 Task: Send an email with the signature Dominique Adams with the subject Thank you for a sick leave and the message Can you please provide me with the contact details of the IT support team? from softage.10@softage.net to softage.2@softage.net and move the email from Sent Items to the folder Sales projections
Action: Mouse moved to (90, 88)
Screenshot: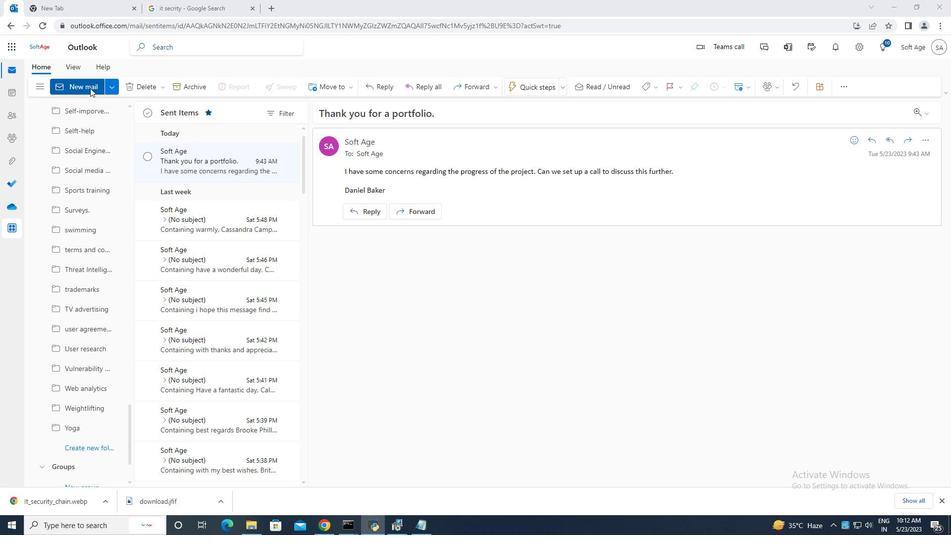 
Action: Mouse pressed left at (90, 88)
Screenshot: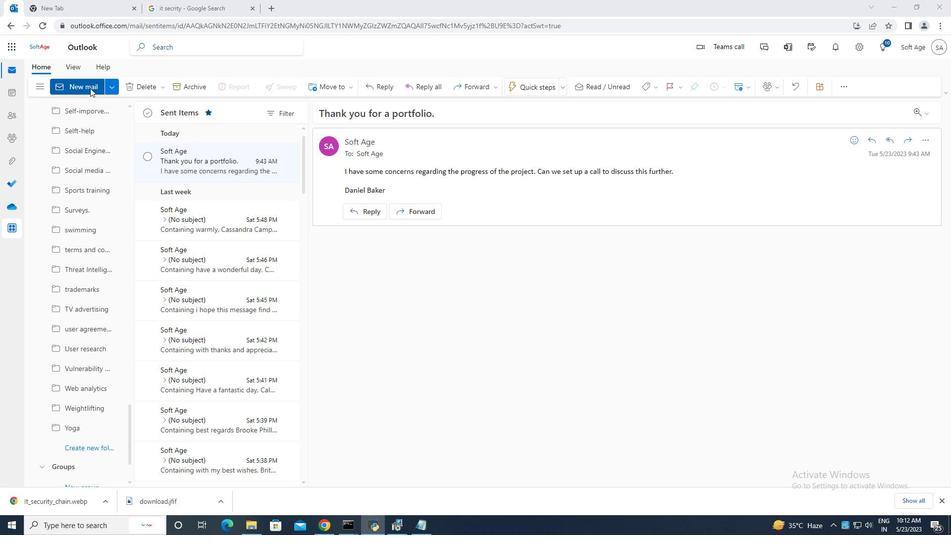 
Action: Mouse moved to (639, 84)
Screenshot: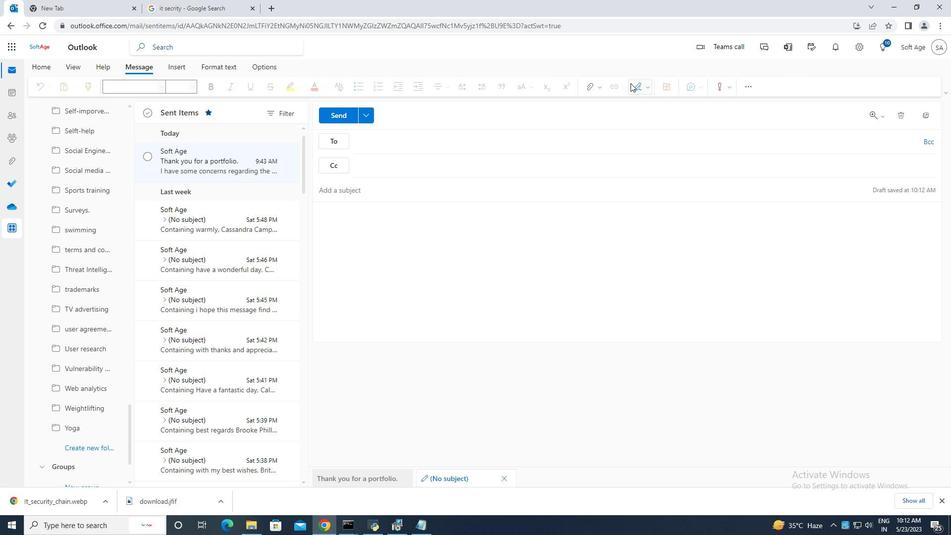
Action: Mouse pressed left at (639, 84)
Screenshot: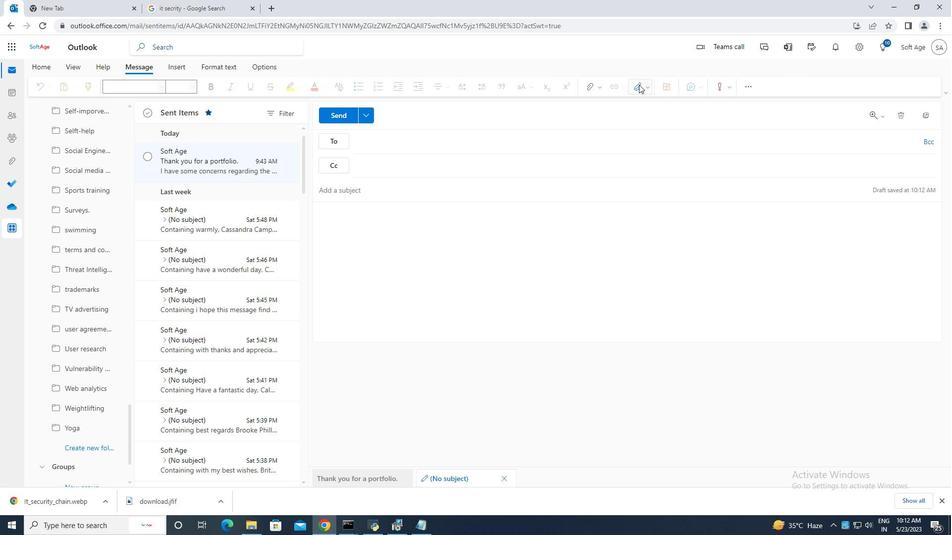 
Action: Mouse moved to (628, 124)
Screenshot: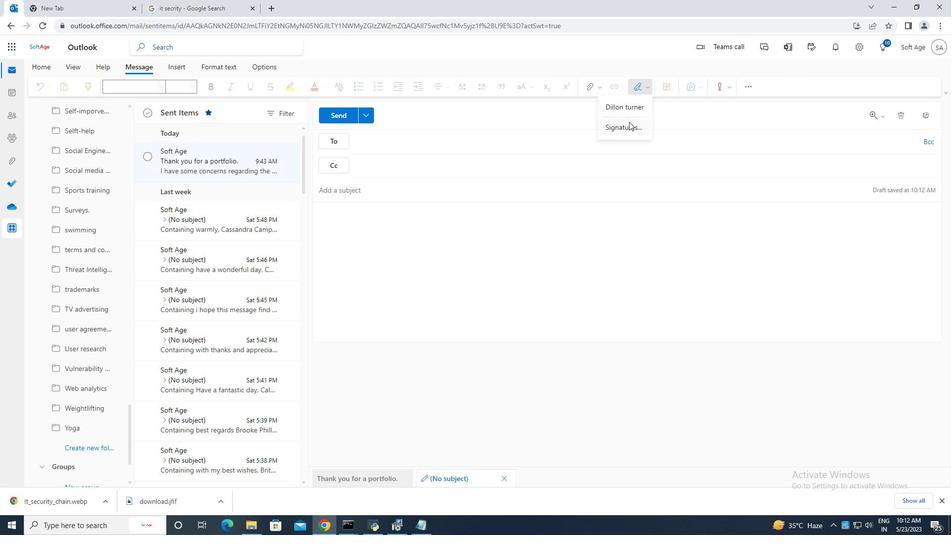 
Action: Mouse pressed left at (628, 124)
Screenshot: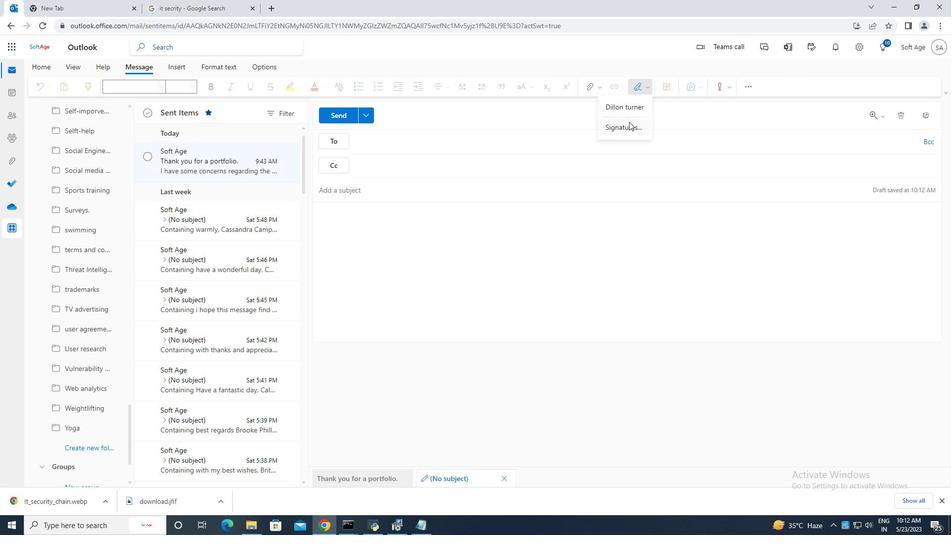 
Action: Mouse moved to (681, 166)
Screenshot: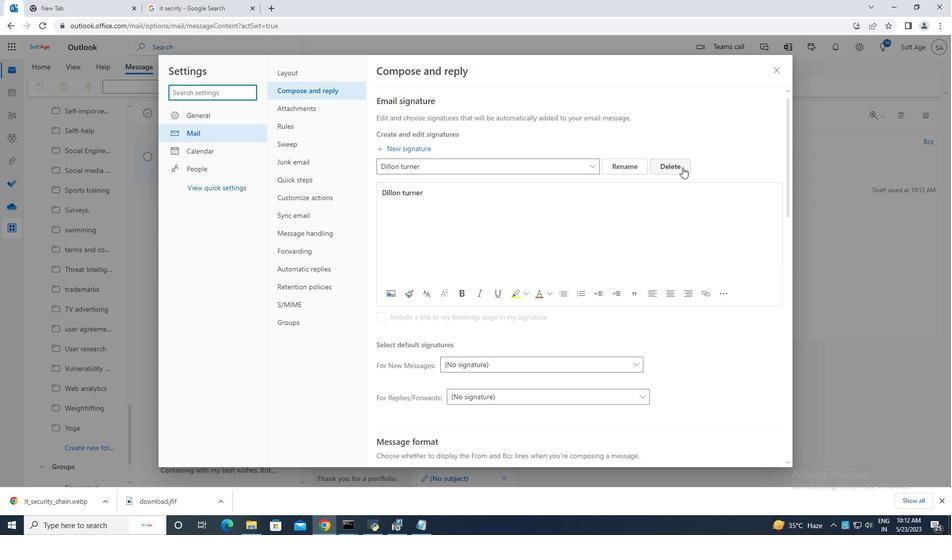
Action: Mouse pressed left at (681, 166)
Screenshot: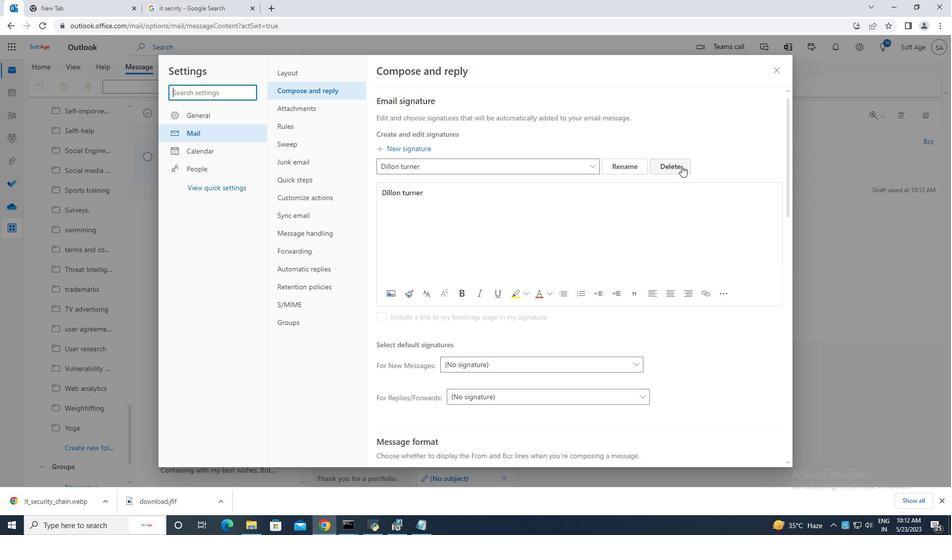 
Action: Mouse moved to (429, 164)
Screenshot: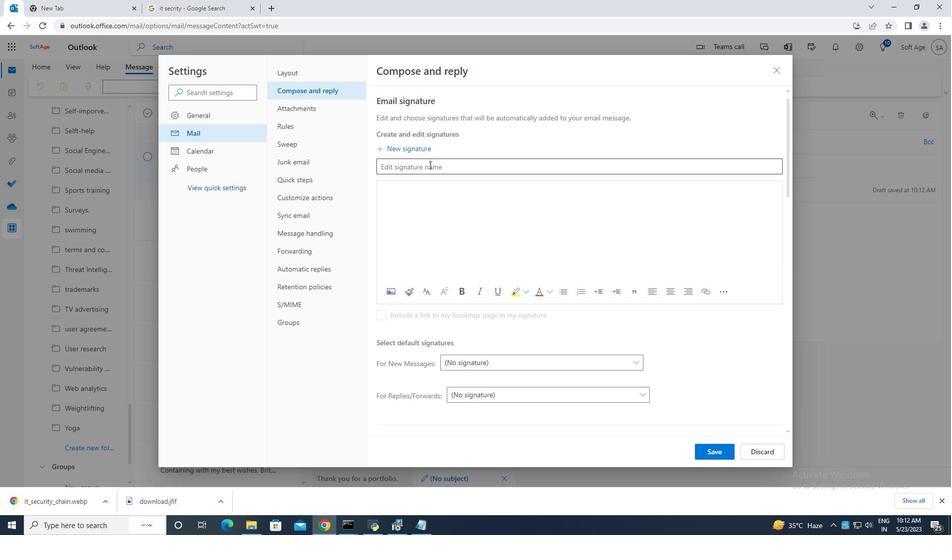 
Action: Mouse pressed left at (429, 164)
Screenshot: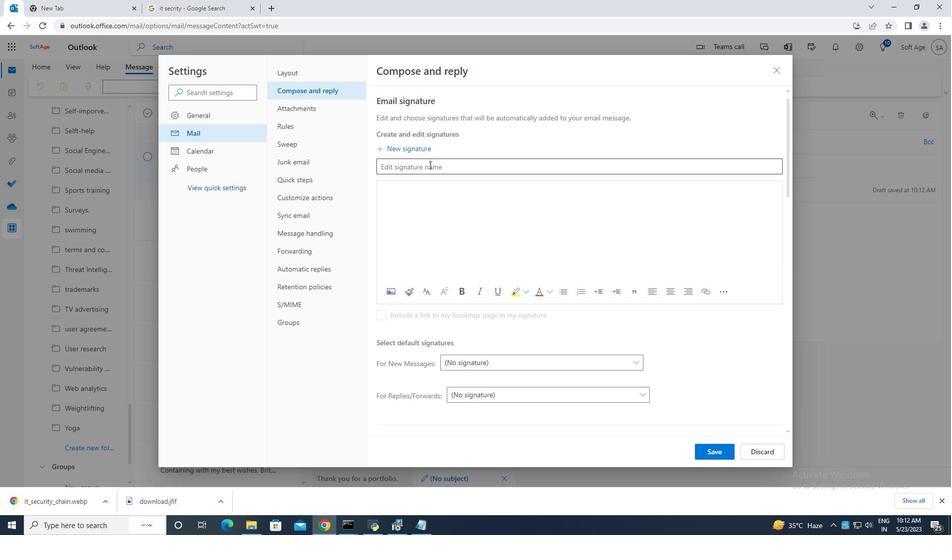 
Action: Key pressed <Key.caps_lock>D<Key.caps_lock>ominique<Key.space><Key.caps_lock>A<Key.caps_lock>dams
Screenshot: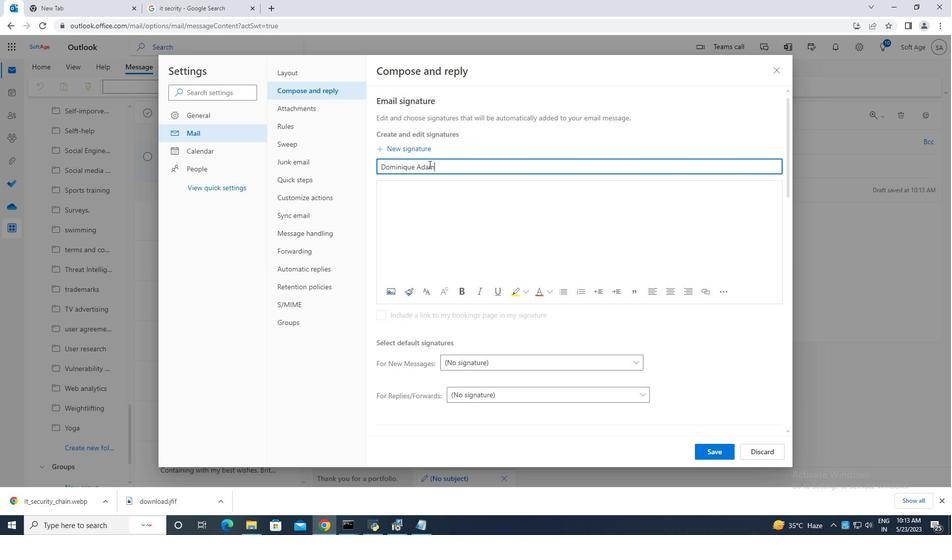 
Action: Mouse moved to (407, 183)
Screenshot: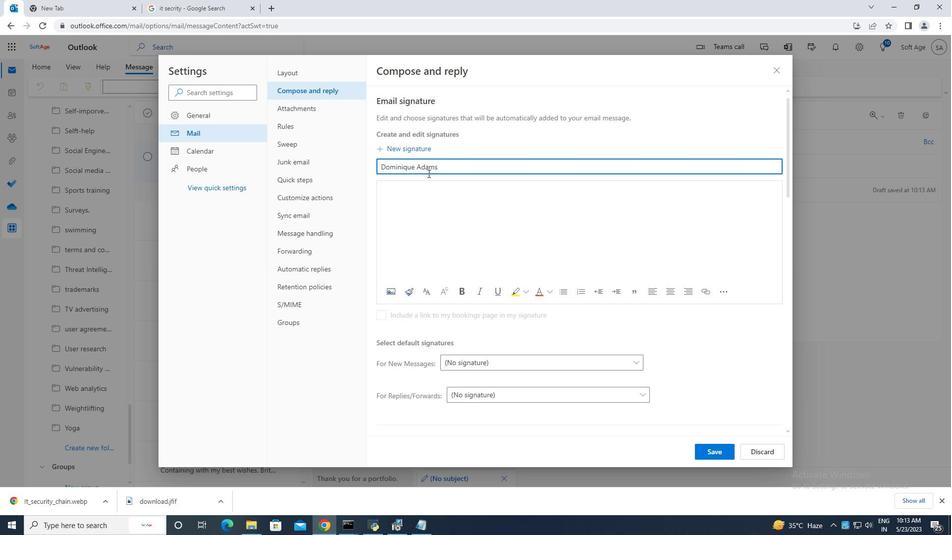 
Action: Mouse pressed left at (407, 183)
Screenshot: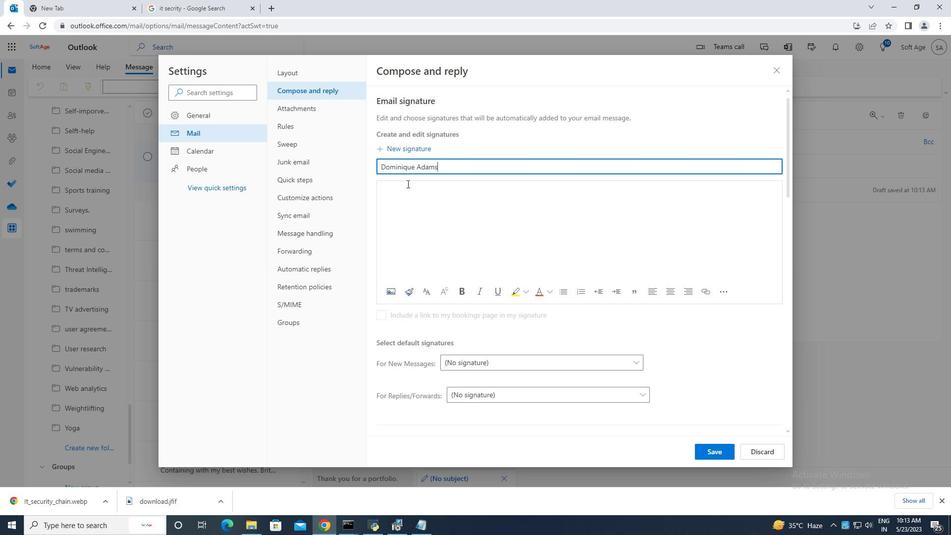 
Action: Mouse moved to (406, 183)
Screenshot: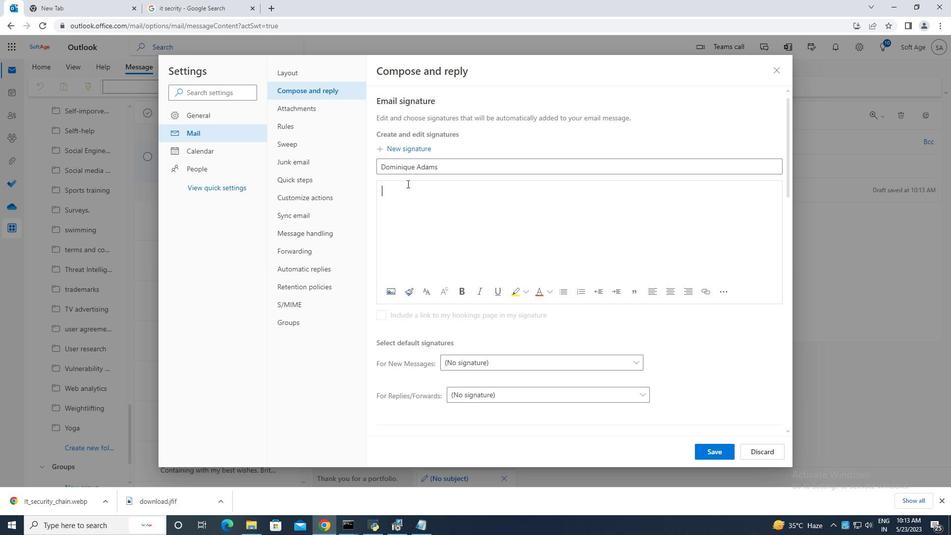 
Action: Key pressed <Key.caps_lock>D<Key.caps_lock>ominique<Key.space><Key.caps_lock>A<Key.caps_lock>dams
Screenshot: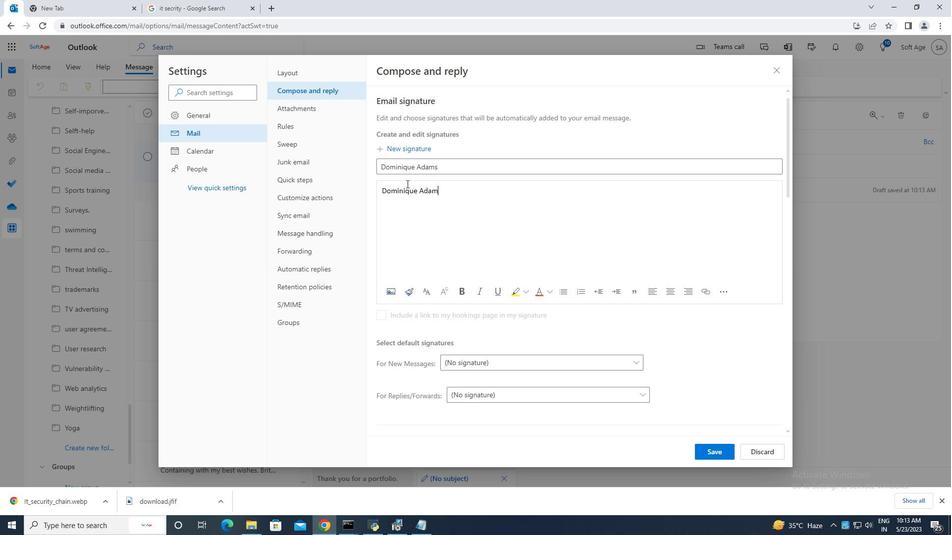 
Action: Mouse moved to (724, 452)
Screenshot: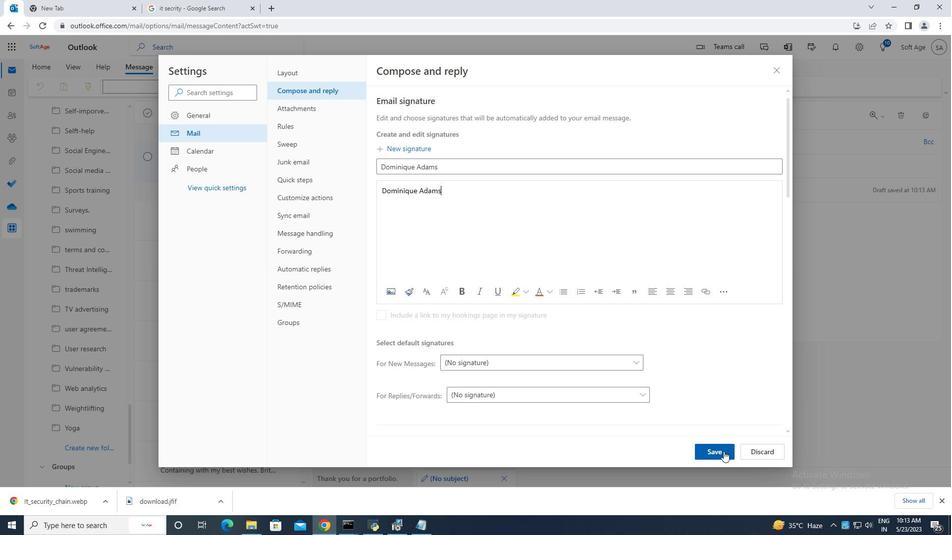
Action: Mouse pressed left at (724, 452)
Screenshot: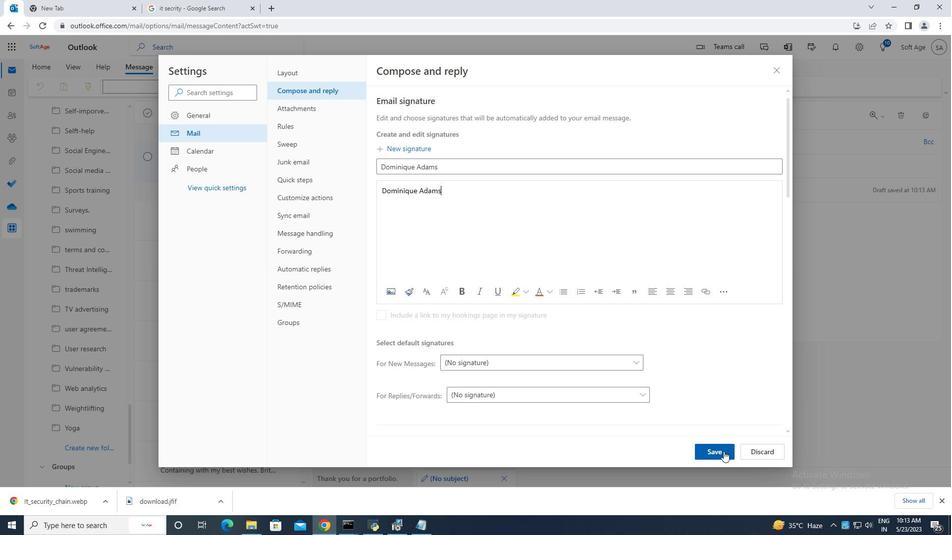 
Action: Mouse moved to (776, 70)
Screenshot: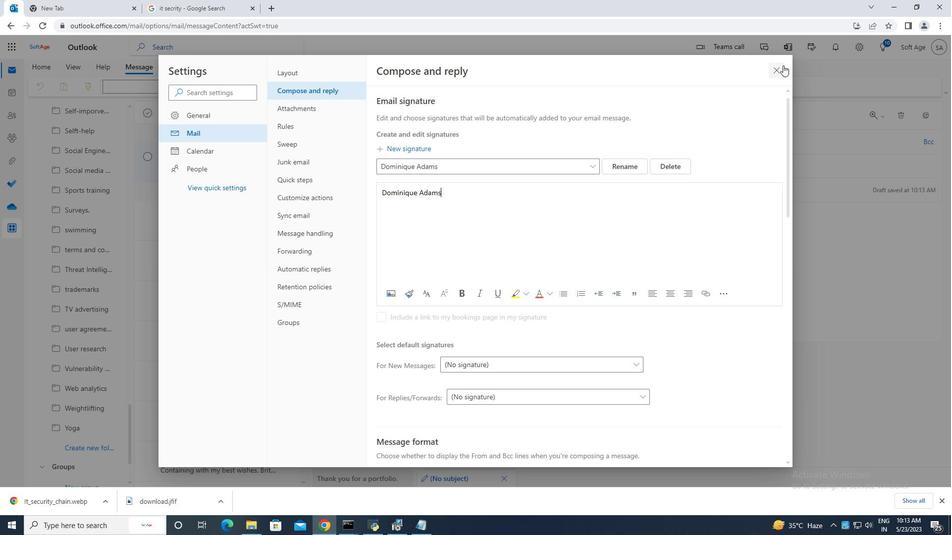 
Action: Mouse pressed left at (776, 70)
Screenshot: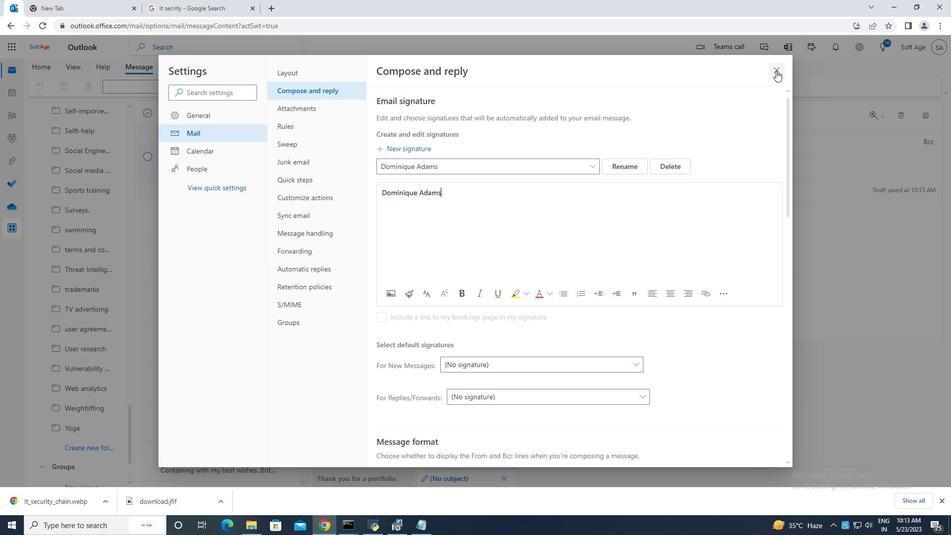 
Action: Mouse moved to (637, 89)
Screenshot: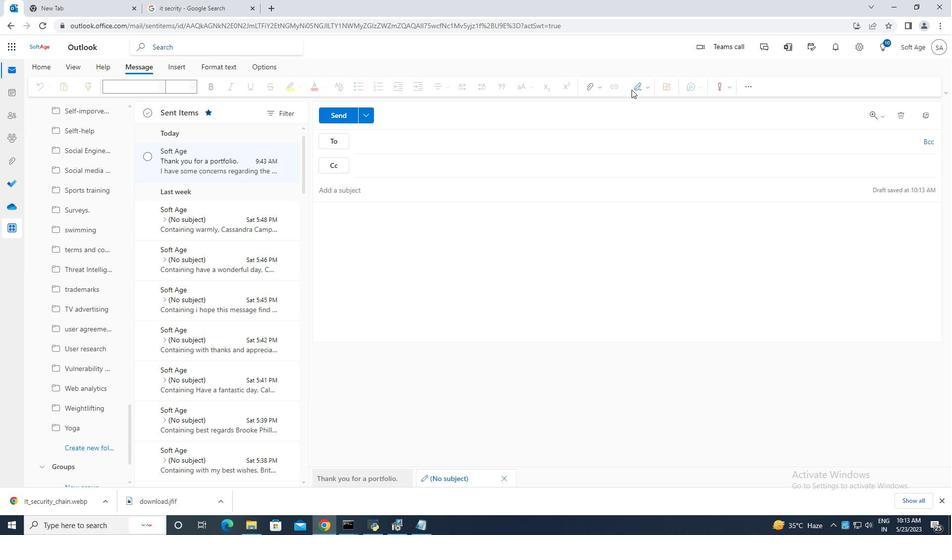 
Action: Mouse pressed left at (637, 89)
Screenshot: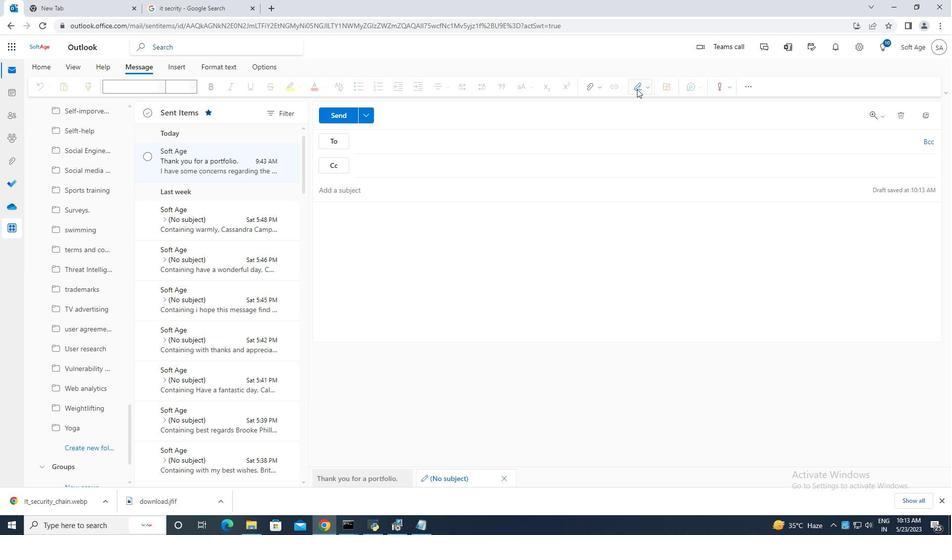 
Action: Mouse moved to (610, 105)
Screenshot: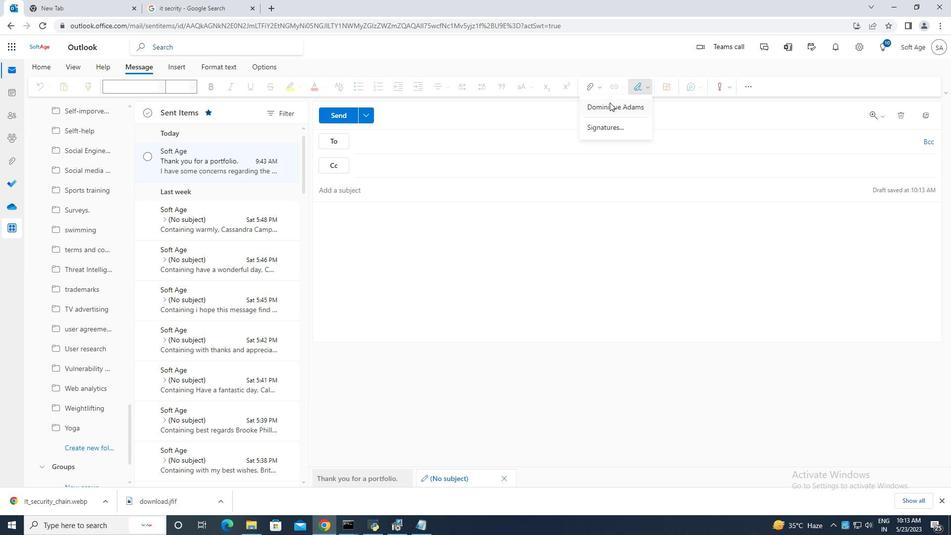 
Action: Mouse pressed left at (610, 105)
Screenshot: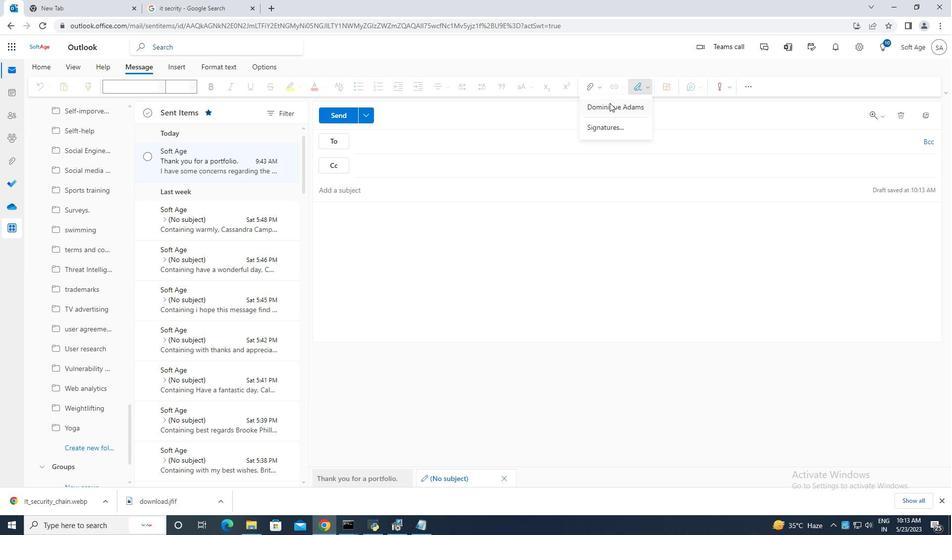 
Action: Mouse moved to (333, 205)
Screenshot: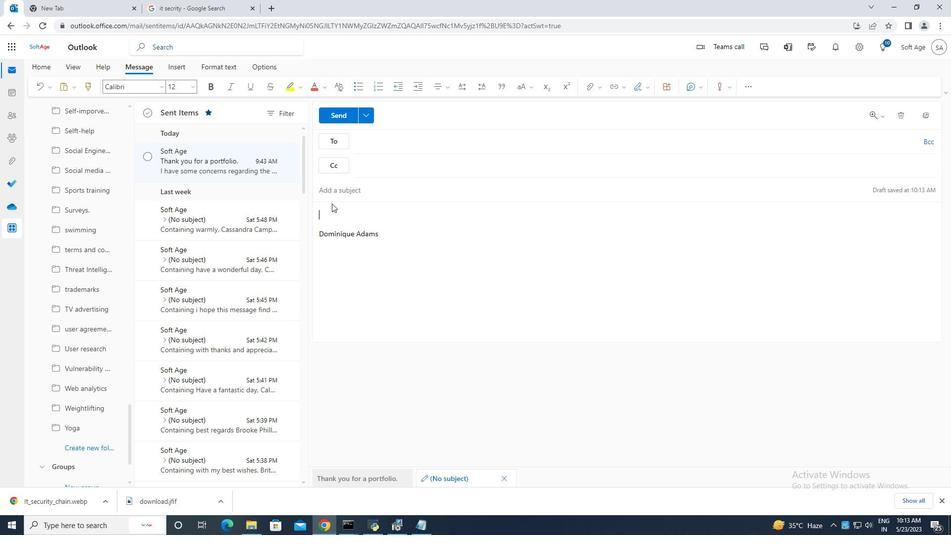 
Action: Key pressed <Key.caps_lock>T<Key.caps_lock>hank<Key.space>you<Key.space>for<Key.space>a<Key.space>sick<Key.space>leave<Key.space><Key.backspace>.
Screenshot: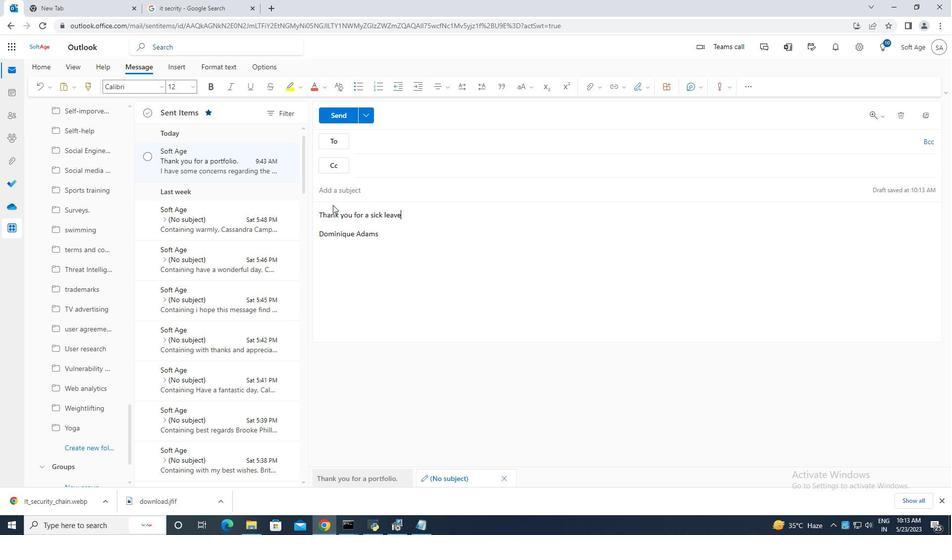
Action: Mouse moved to (406, 215)
Screenshot: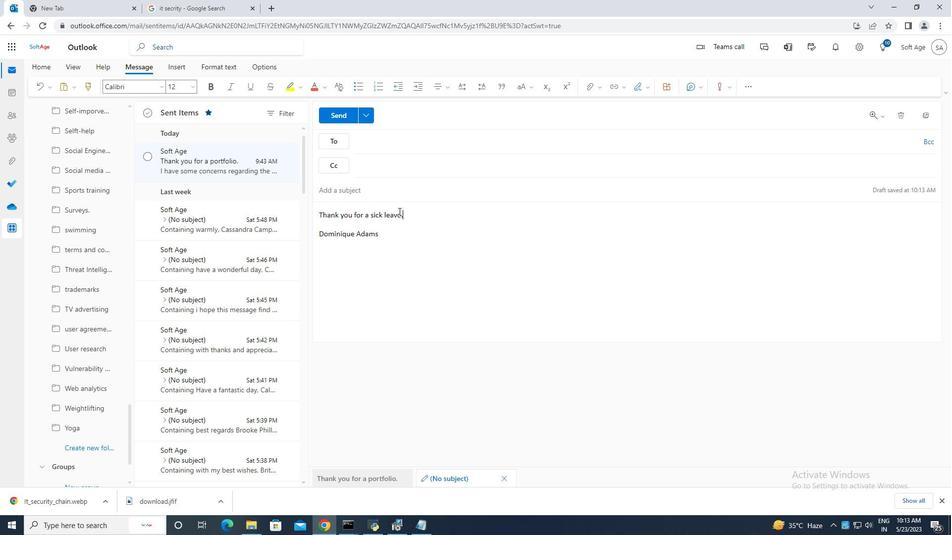 
Action: Key pressed <Key.backspace><Key.backspace><Key.backspace><Key.backspace><Key.backspace><Key.backspace><Key.backspace><Key.backspace><Key.backspace><Key.backspace><Key.backspace><Key.backspace><Key.backspace><Key.backspace><Key.backspace><Key.backspace><Key.backspace><Key.backspace>
Screenshot: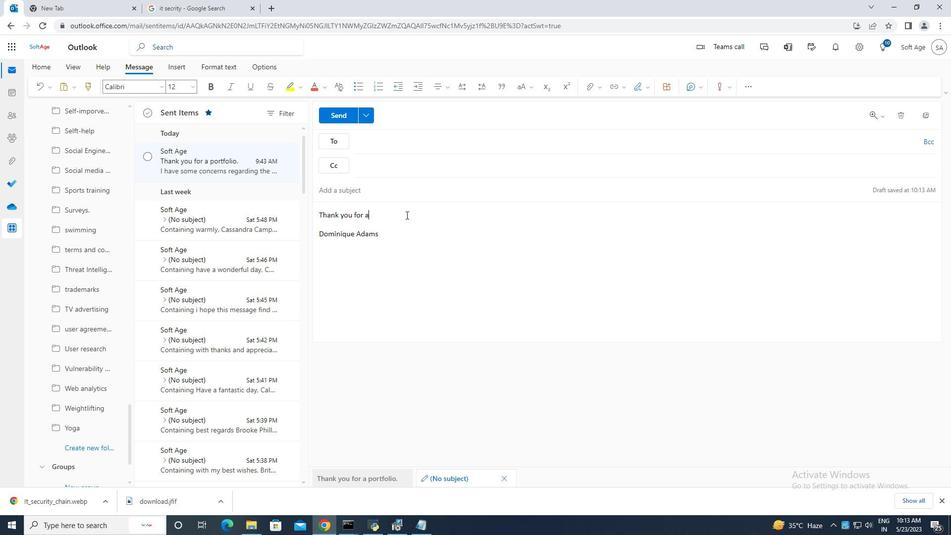 
Action: Mouse moved to (404, 215)
Screenshot: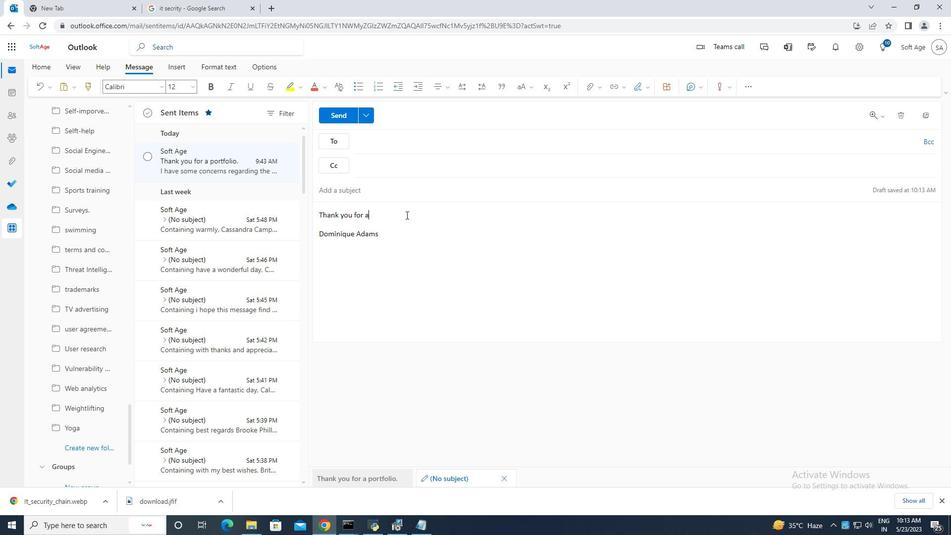 
Action: Key pressed <Key.backspace>
Screenshot: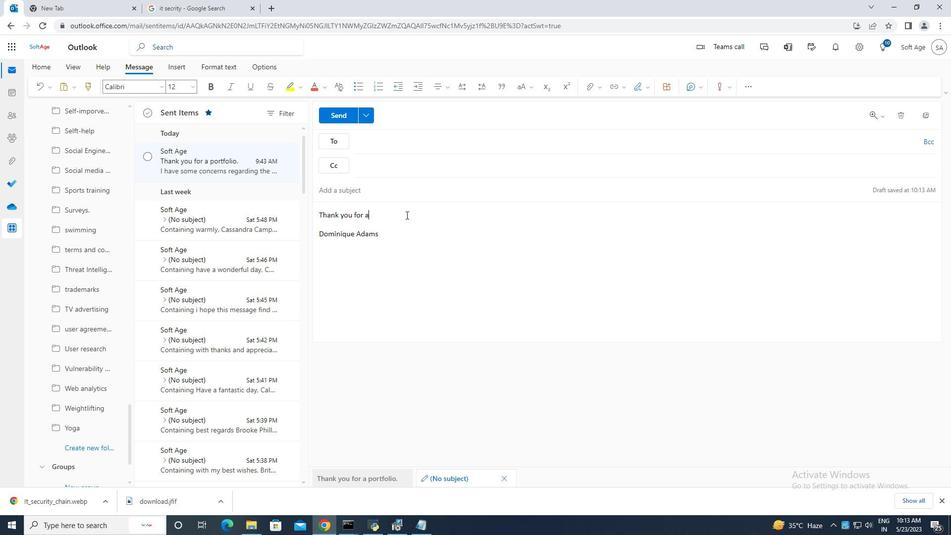 
Action: Mouse moved to (404, 215)
Screenshot: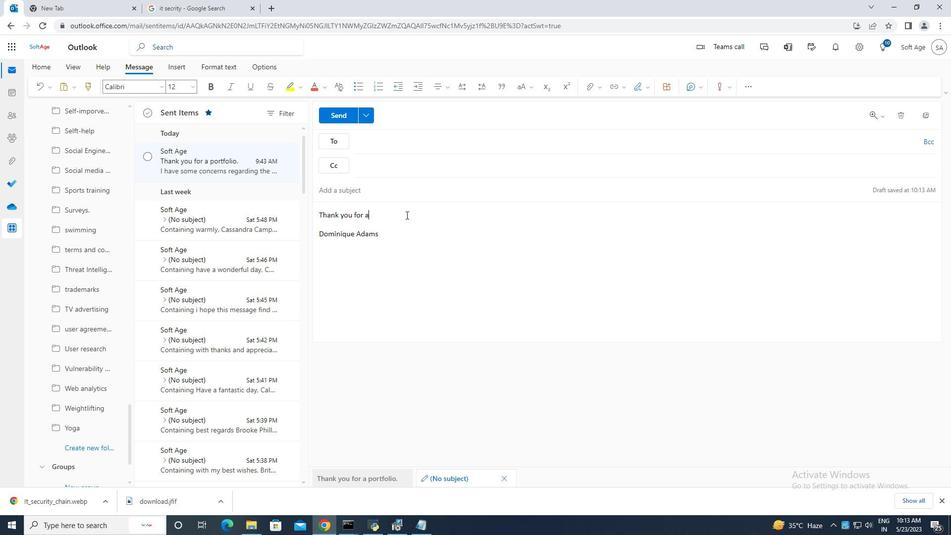 
Action: Key pressed <Key.backspace><Key.backspace><Key.backspace><Key.backspace><Key.backspace><Key.backspace><Key.backspace><Key.backspace><Key.backspace><Key.backspace><Key.backspace><Key.backspace><Key.backspace>
Screenshot: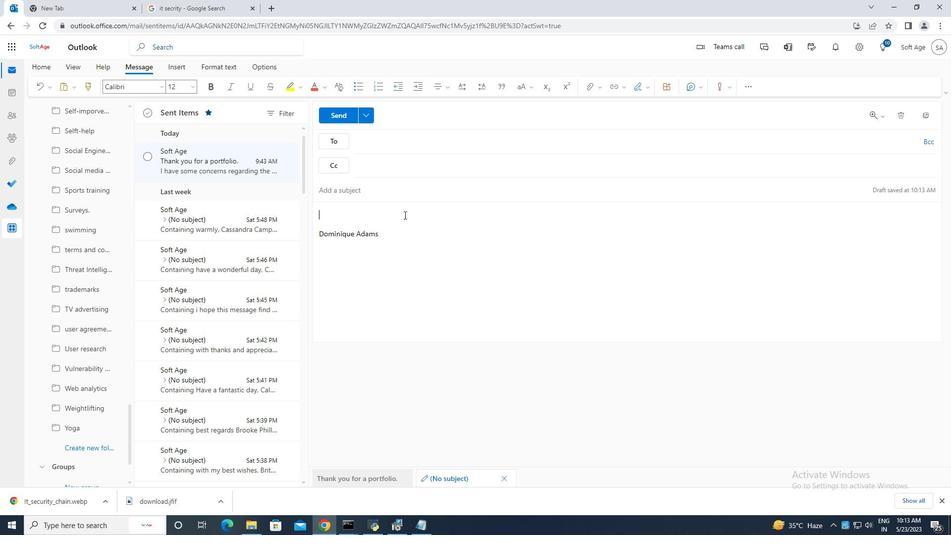 
Action: Mouse moved to (348, 189)
Screenshot: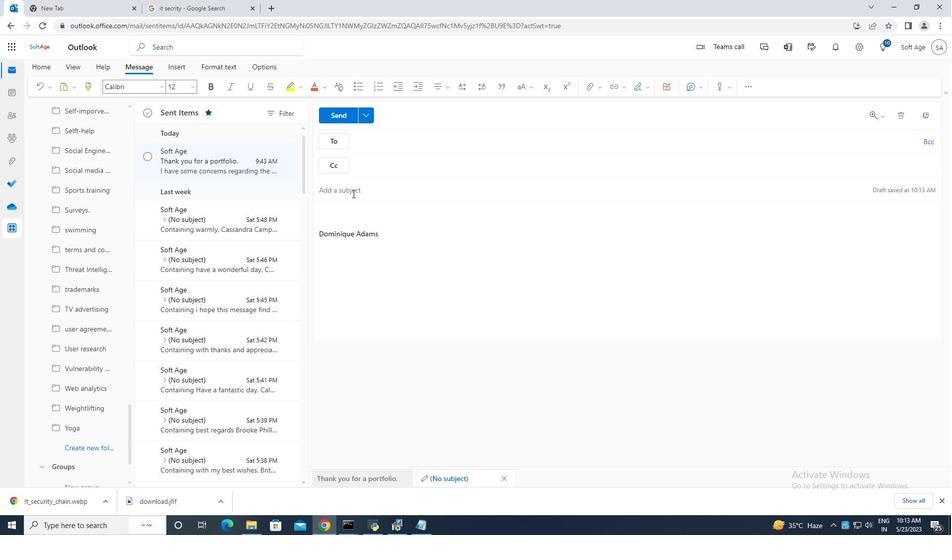 
Action: Mouse pressed left at (348, 189)
Screenshot: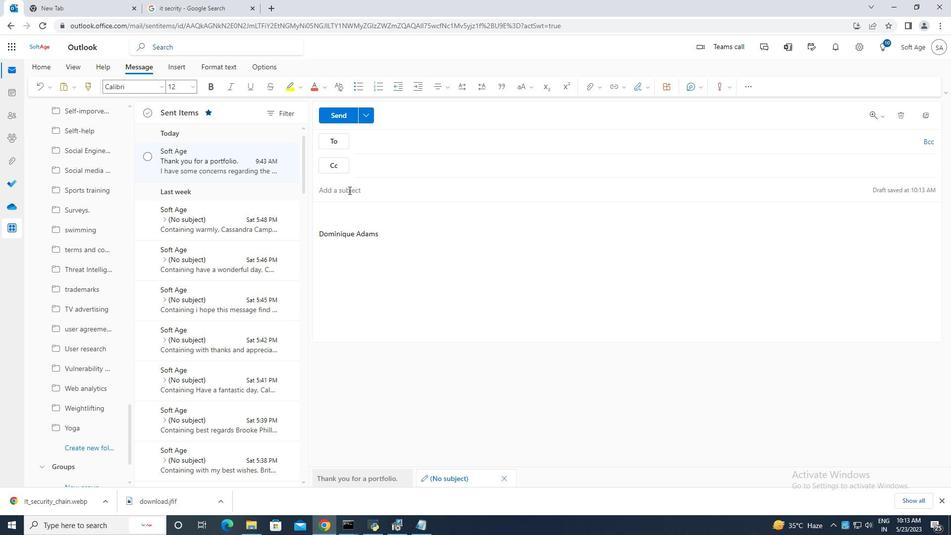 
Action: Mouse moved to (348, 190)
Screenshot: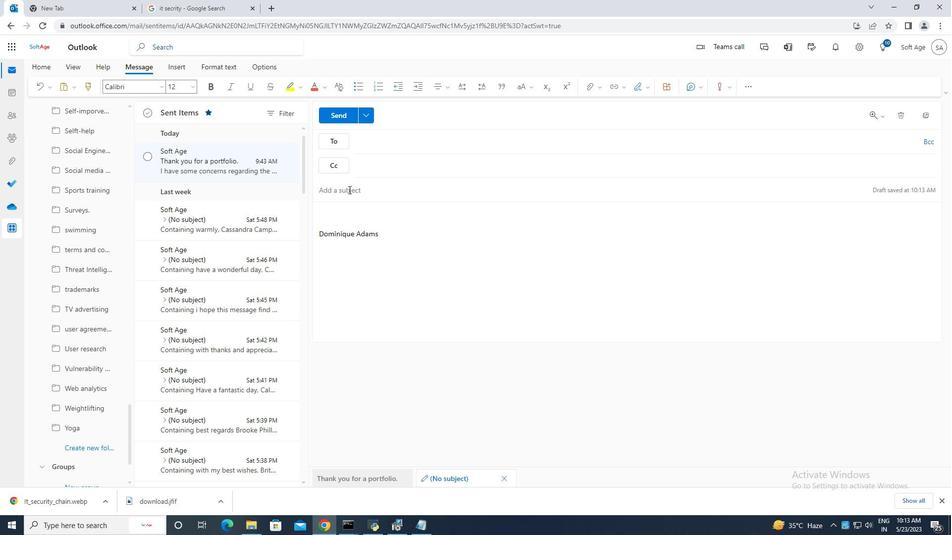 
Action: Key pressed <Key.caps_lock>T<Key.caps_lock>hank<Key.space>you<Key.space>
Screenshot: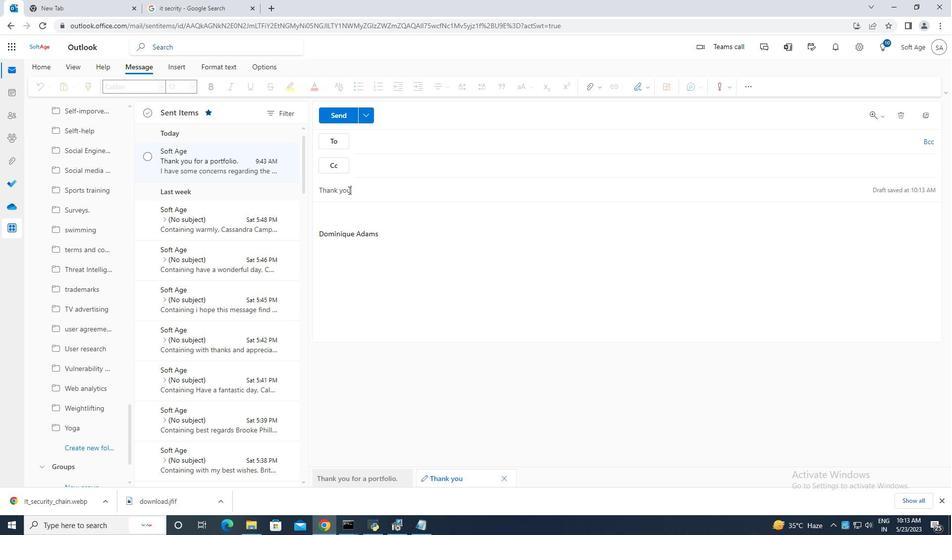 
Action: Mouse moved to (952, 0)
Screenshot: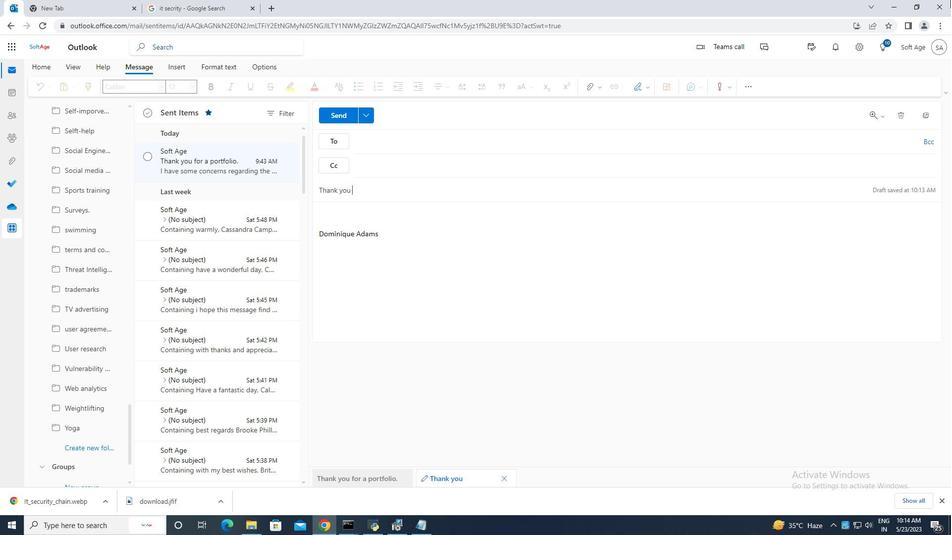 
Action: Key pressed for<Key.space>a<Key.space>sick<Key.space>leave<Key.space><Key.backspace>.
Screenshot: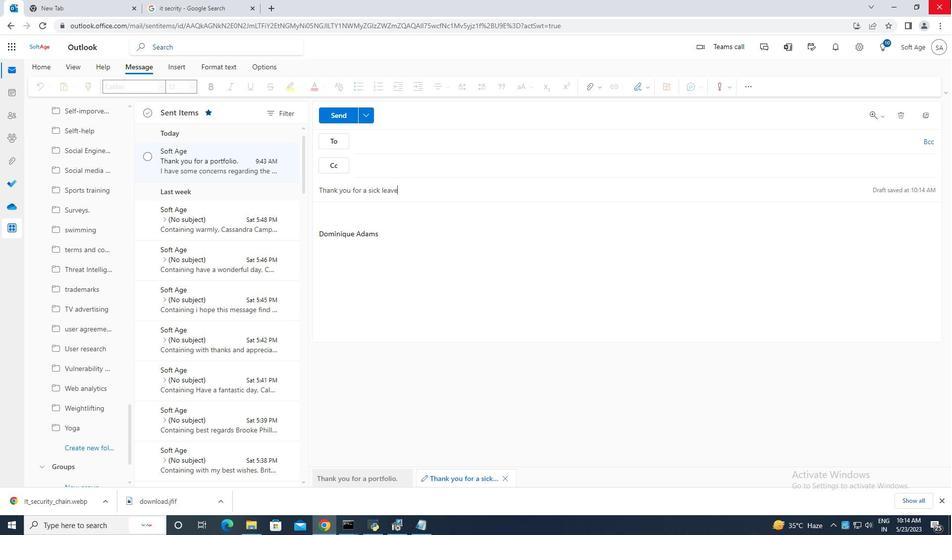 
Action: Mouse moved to (295, 220)
Screenshot: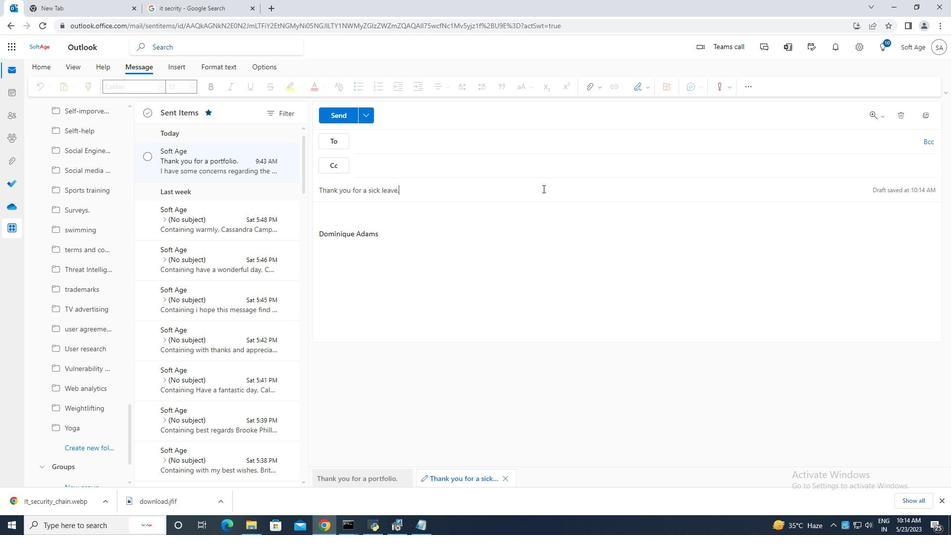
Action: Mouse scrolled (295, 220) with delta (0, 0)
Screenshot: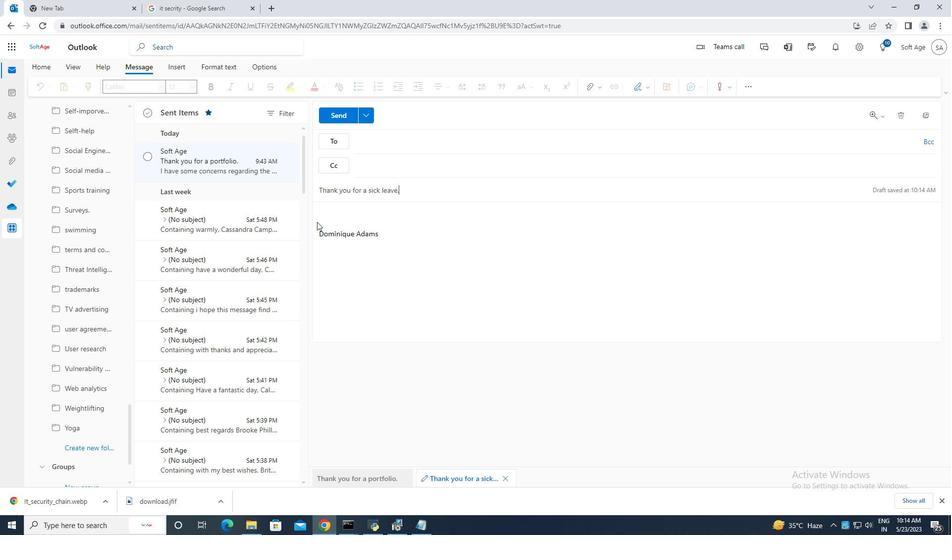 
Action: Mouse moved to (328, 211)
Screenshot: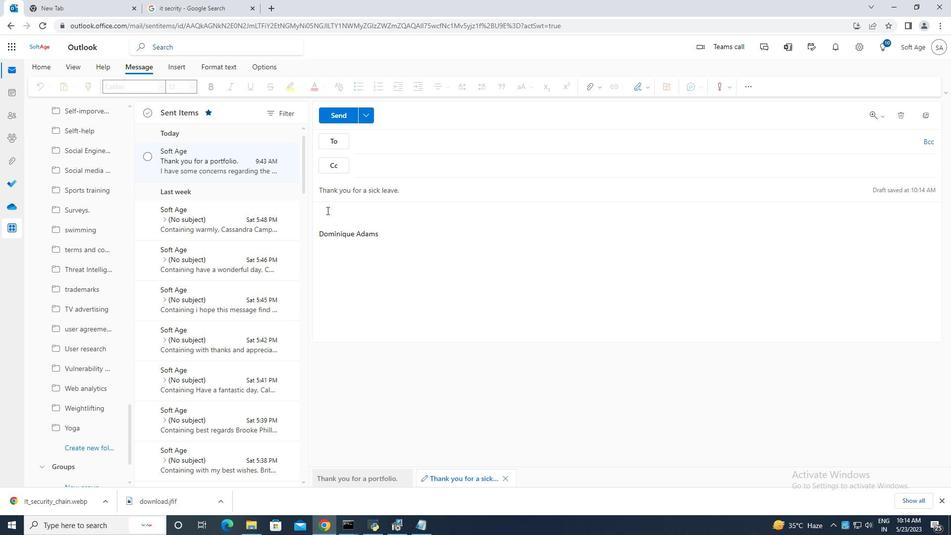 
Action: Mouse pressed left at (328, 211)
Screenshot: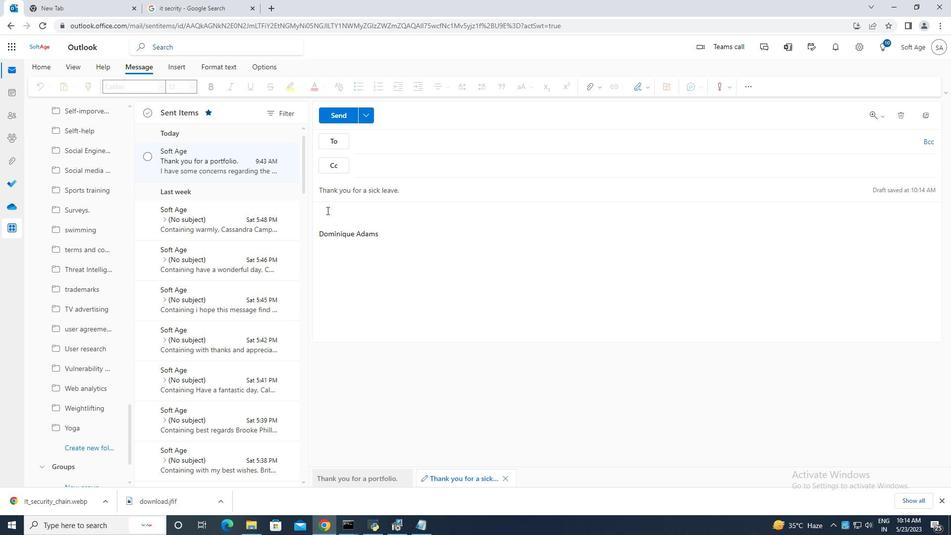 
Action: Key pressed <Key.caps_lock>C<Key.caps_lock>an<Key.space>you<Key.space>please<Key.space>provide<Key.space>me<Key.space>with<Key.space>the<Key.space>contact<Key.space>details<Key.space>of<Key.space>the<Key.space><Key.caps_lock>IT<Key.space><Key.caps_lock>suppoe<Key.backspace>rt<Key.space>team.
Screenshot: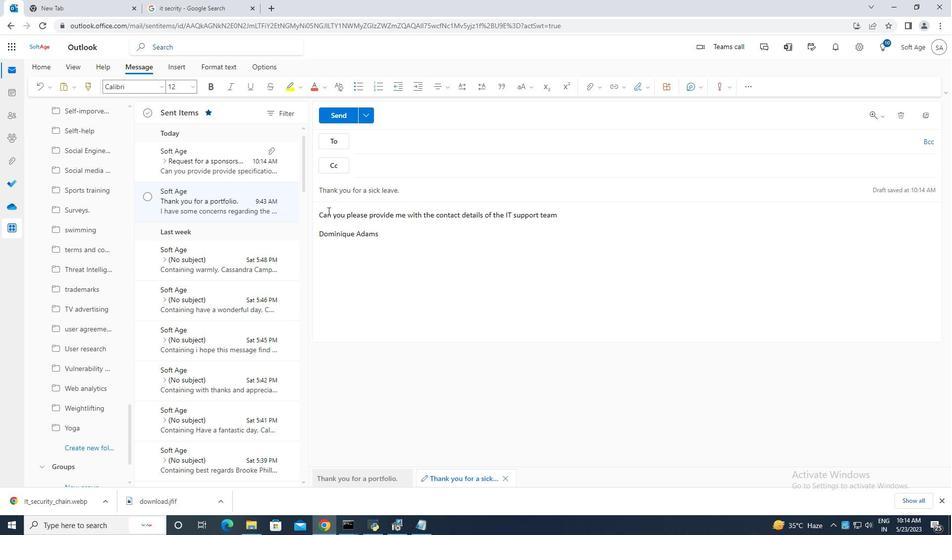 
Action: Mouse moved to (394, 275)
Screenshot: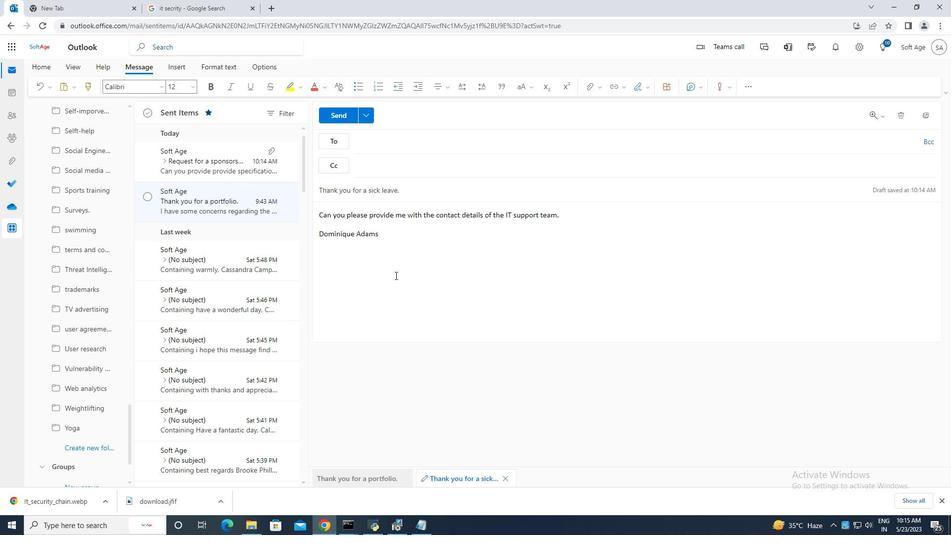 
Action: Mouse scrolled (394, 276) with delta (0, 0)
Screenshot: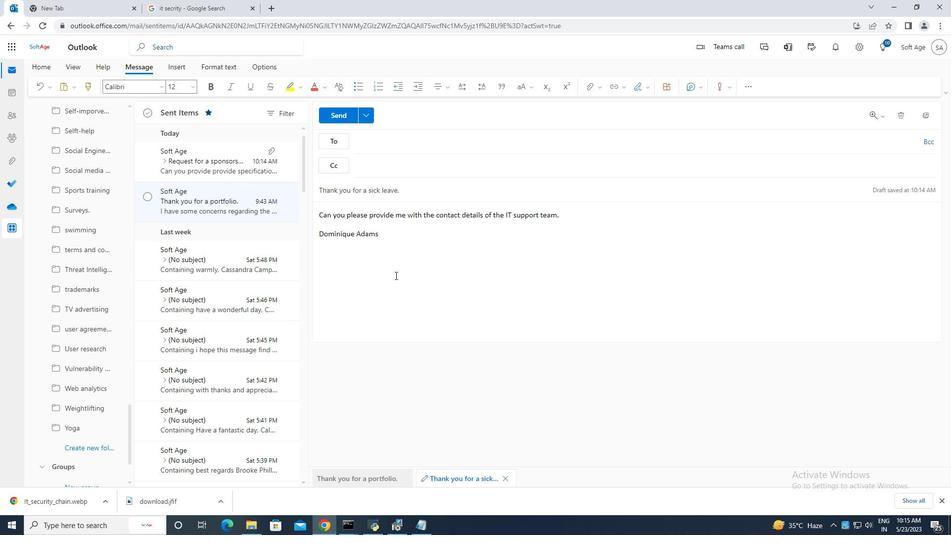 
Action: Mouse moved to (363, 145)
Screenshot: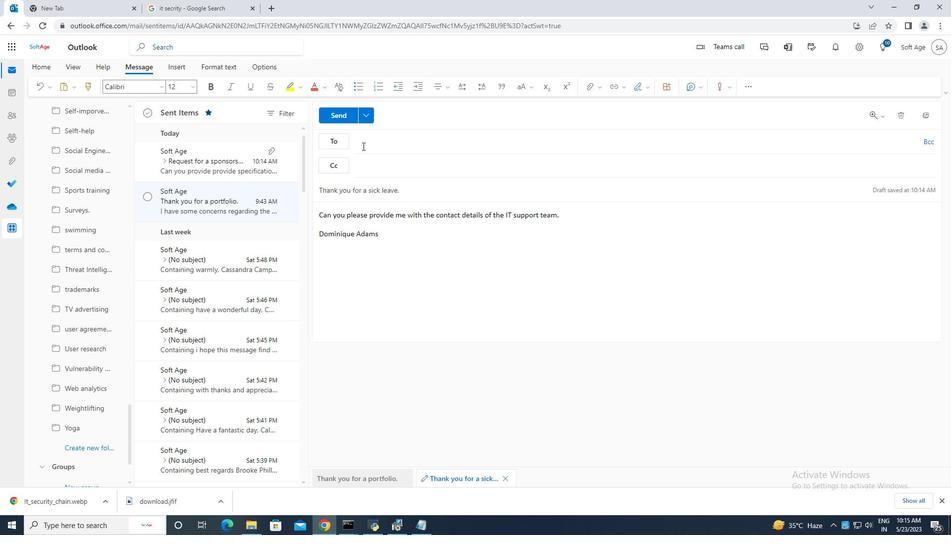 
Action: Mouse pressed left at (363, 145)
Screenshot: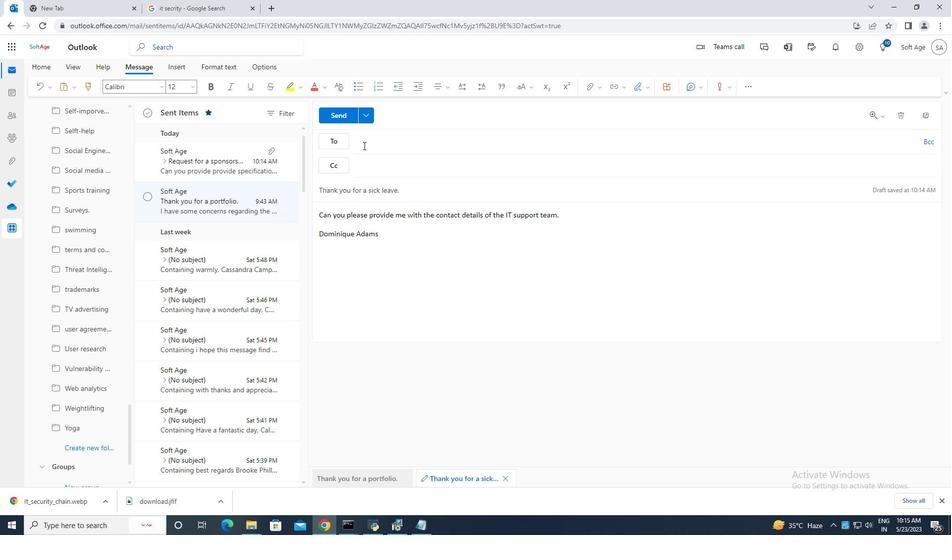 
Action: Key pressed softage.2<Key.shift>@
Screenshot: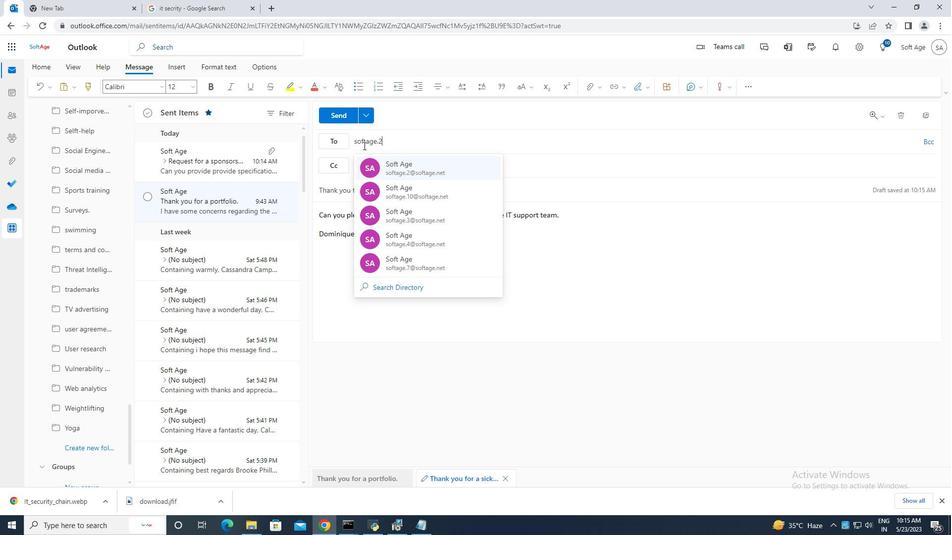 
Action: Mouse moved to (459, 166)
Screenshot: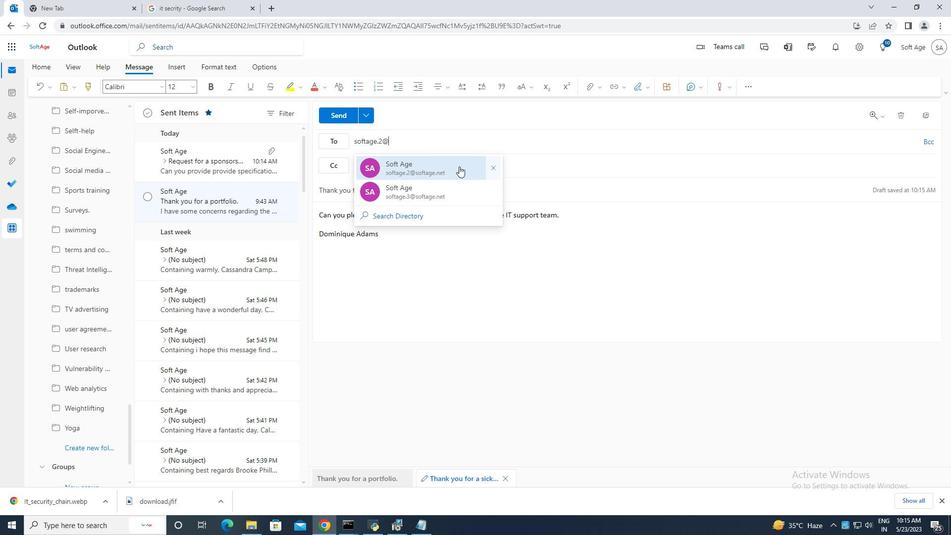 
Action: Mouse pressed left at (459, 166)
Screenshot: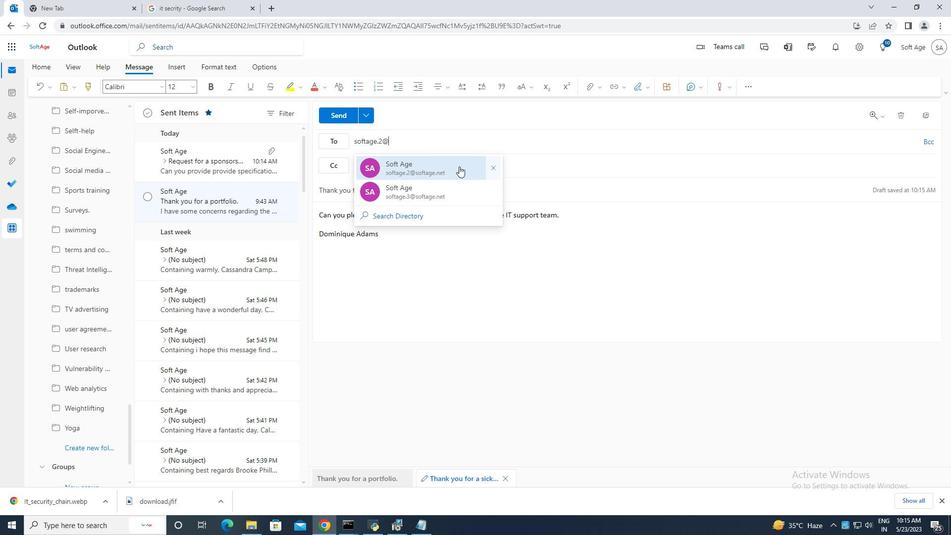 
Action: Mouse moved to (97, 446)
Screenshot: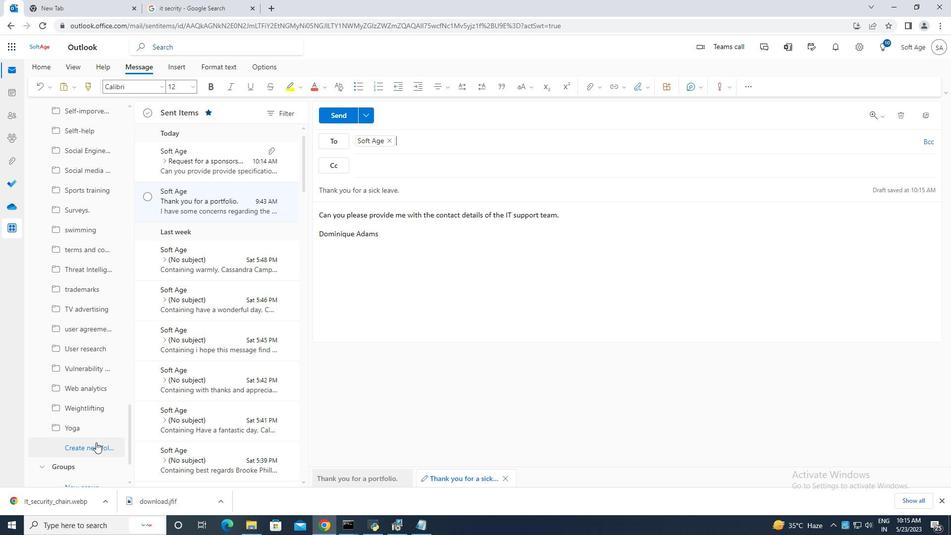 
Action: Mouse pressed left at (97, 446)
Screenshot: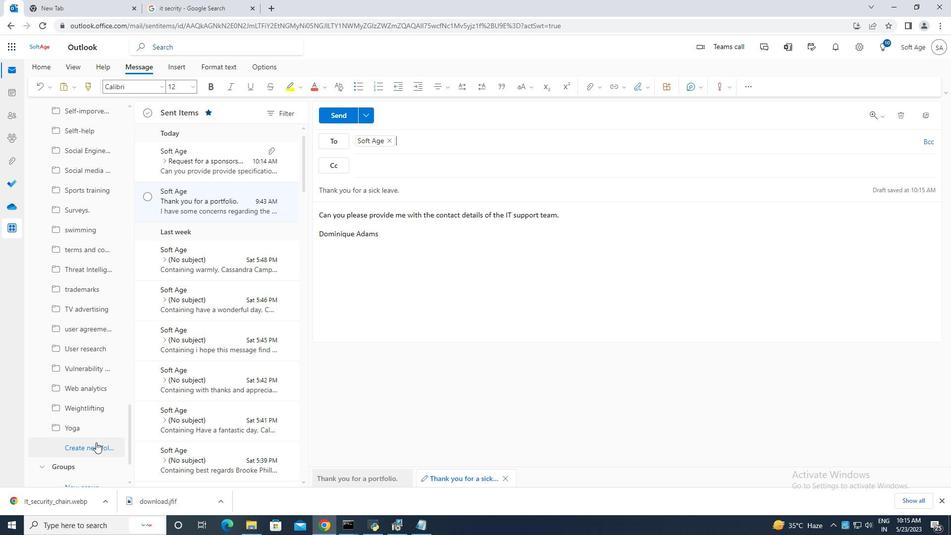
Action: Mouse moved to (81, 449)
Screenshot: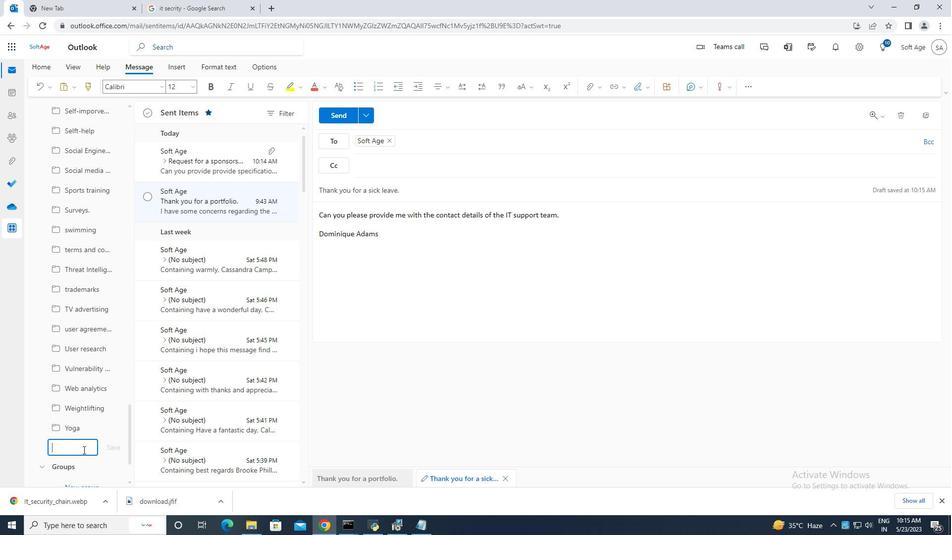 
Action: Mouse pressed left at (81, 449)
Screenshot: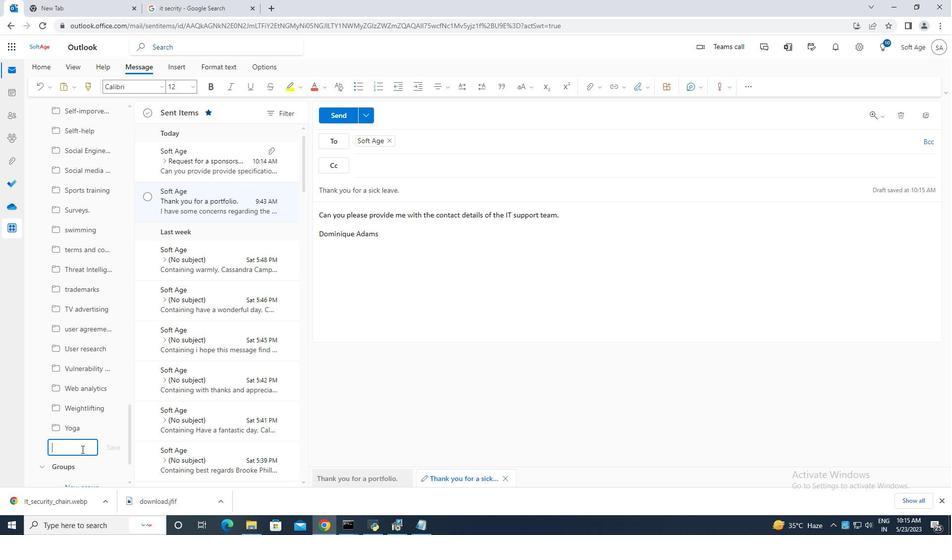 
Action: Key pressed <Key.caps_lock>S<Key.caps_lock>ales<Key.space>projeection<Key.space><Key.backspace><Key.backspace>ns<Key.space><Key.backspace><Key.backspace><Key.backspace><Key.backspace><Key.backspace><Key.backspace><Key.backspace><Key.backspace><Key.backspace>ections<Key.space>
Screenshot: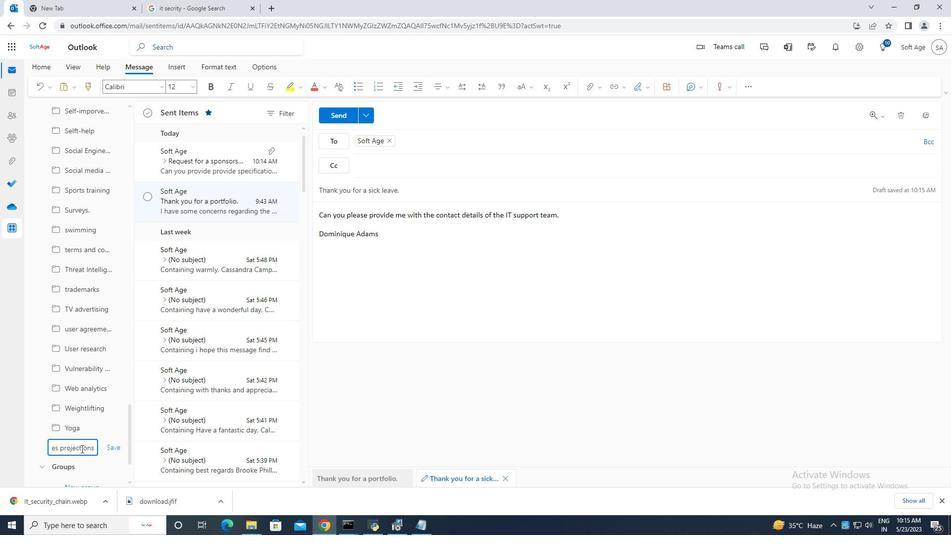 
Action: Mouse moved to (111, 448)
Screenshot: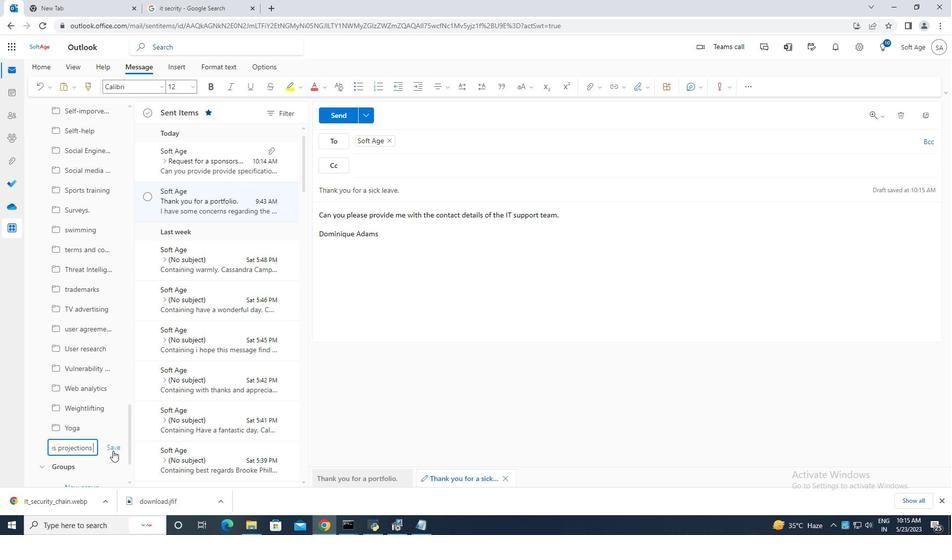 
Action: Mouse pressed left at (111, 448)
Screenshot: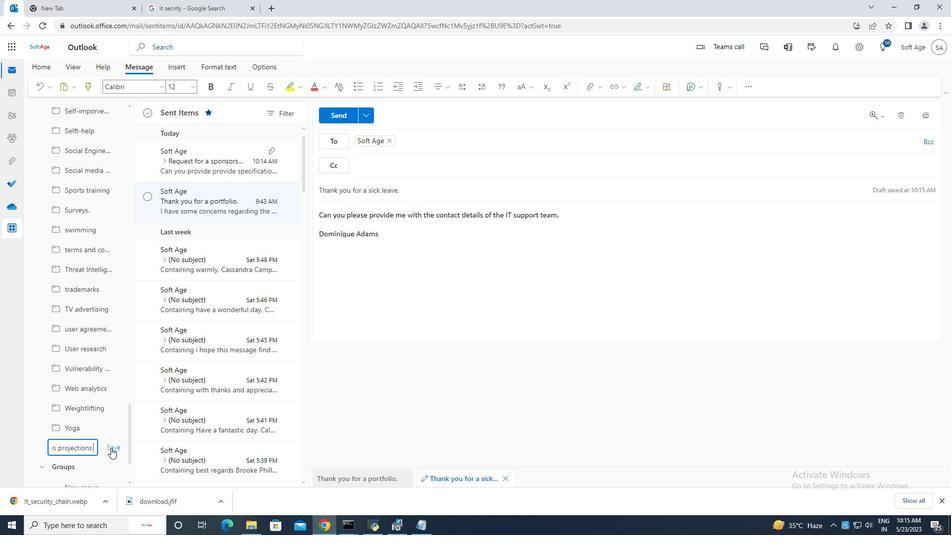 
Action: Mouse moved to (345, 115)
Screenshot: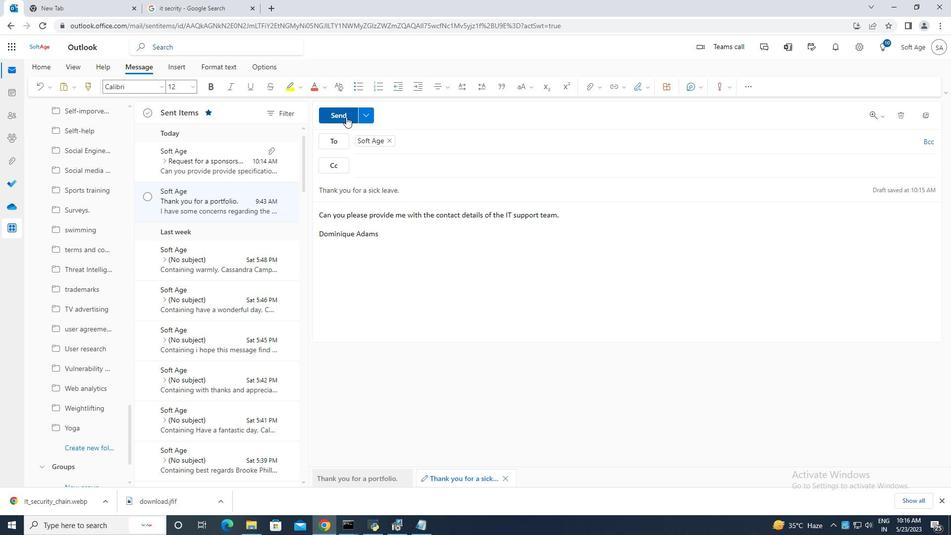 
Action: Mouse pressed left at (345, 115)
Screenshot: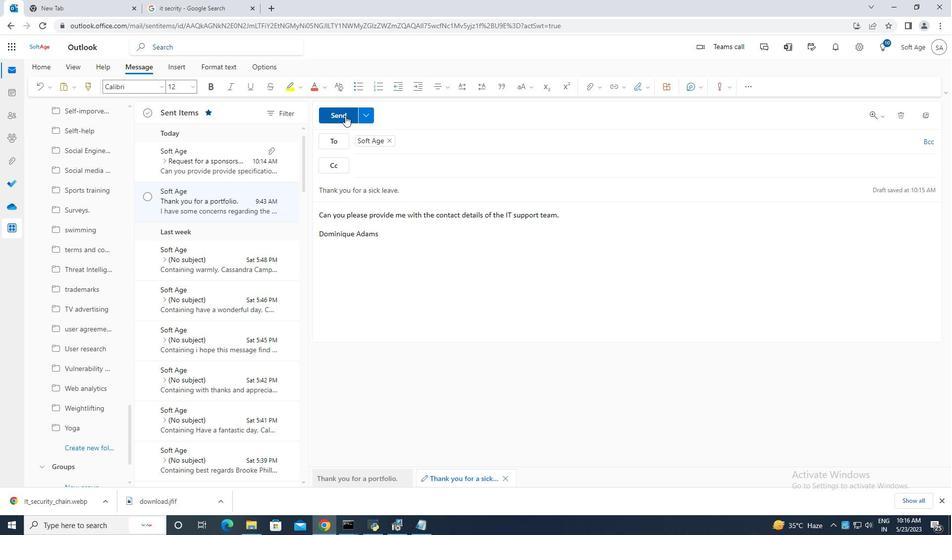
Action: Mouse moved to (148, 157)
Screenshot: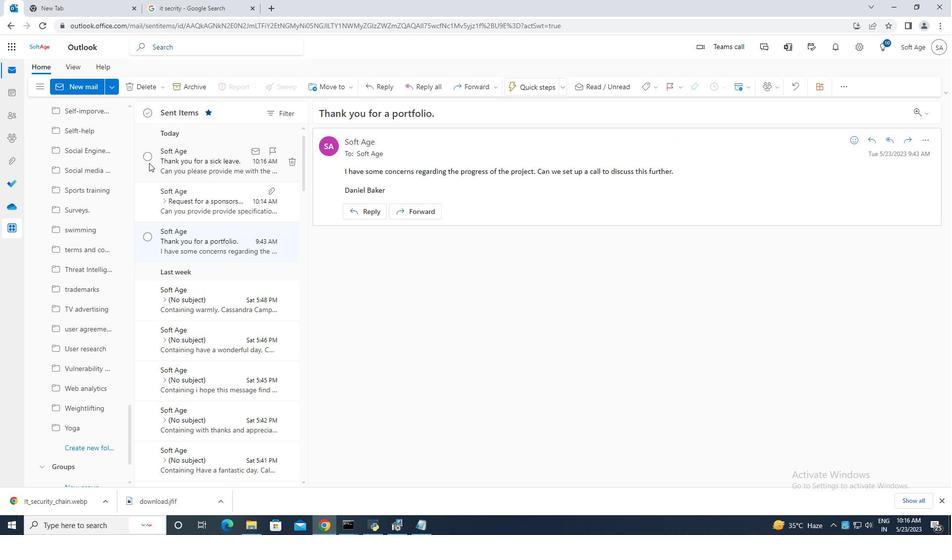 
Action: Mouse pressed left at (148, 157)
Screenshot: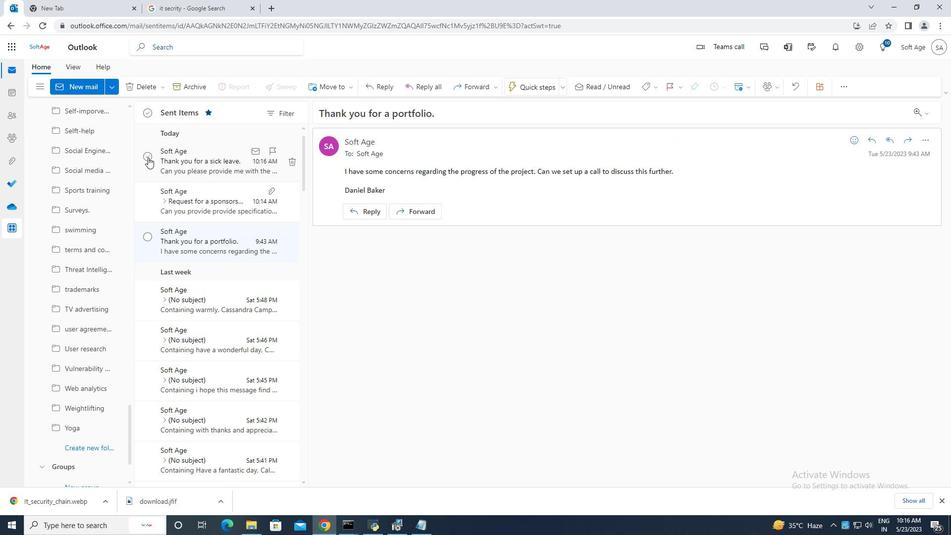 
Action: Mouse moved to (341, 88)
Screenshot: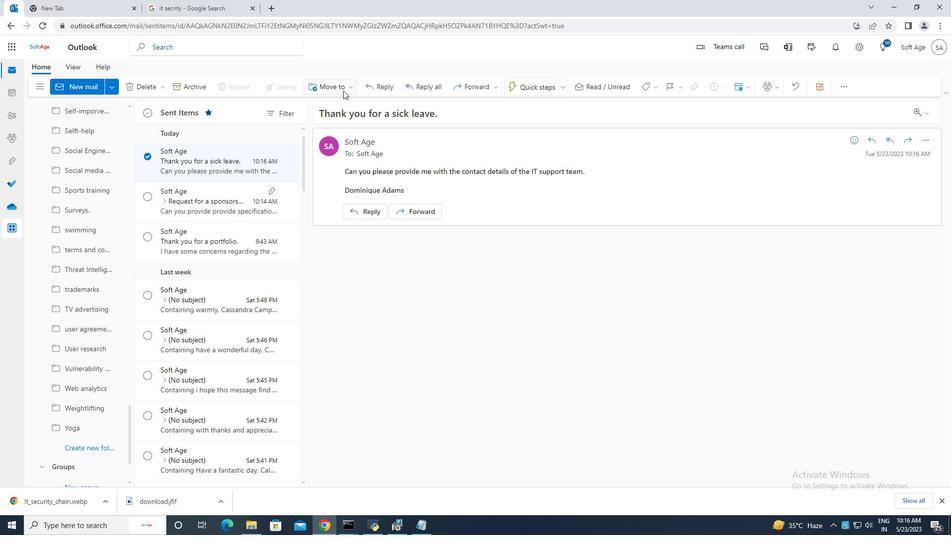 
Action: Mouse pressed left at (341, 88)
Screenshot: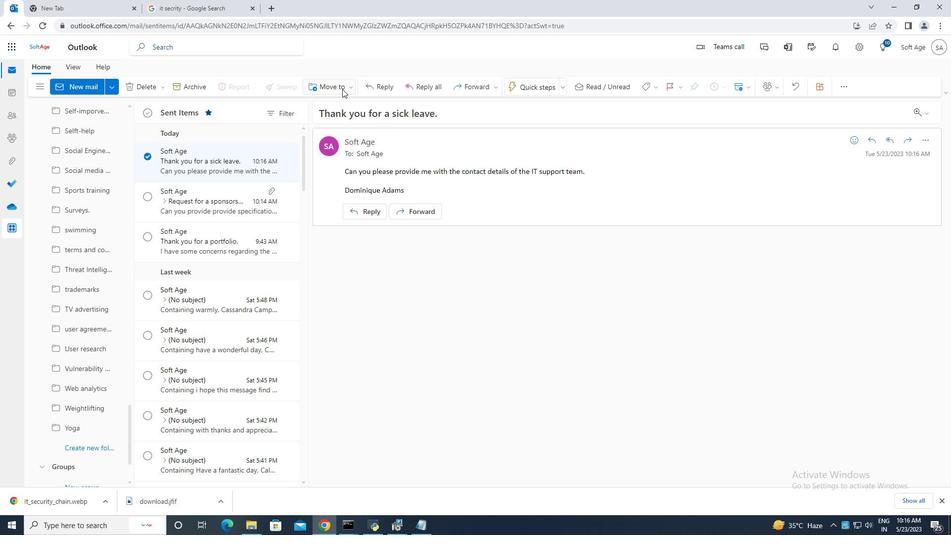 
Action: Mouse moved to (361, 108)
Screenshot: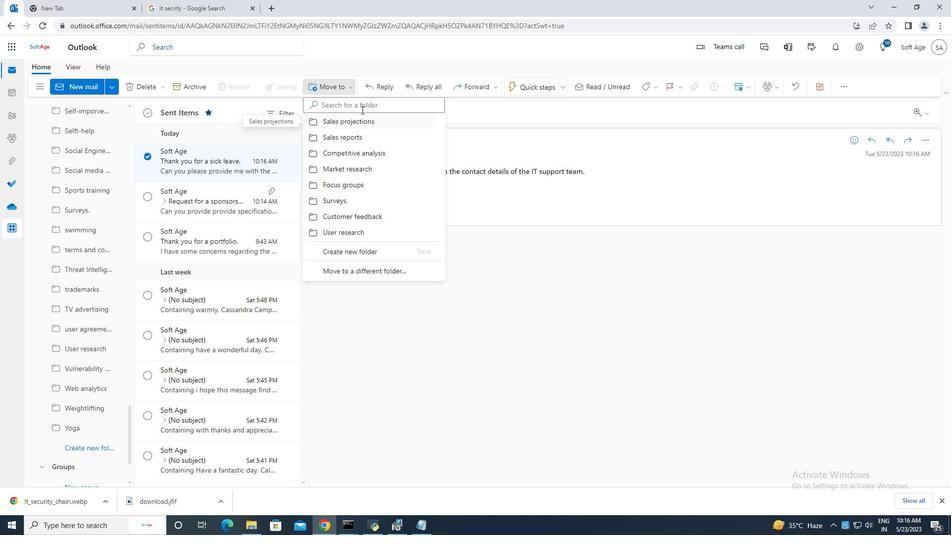
Action: Mouse pressed left at (361, 108)
Screenshot: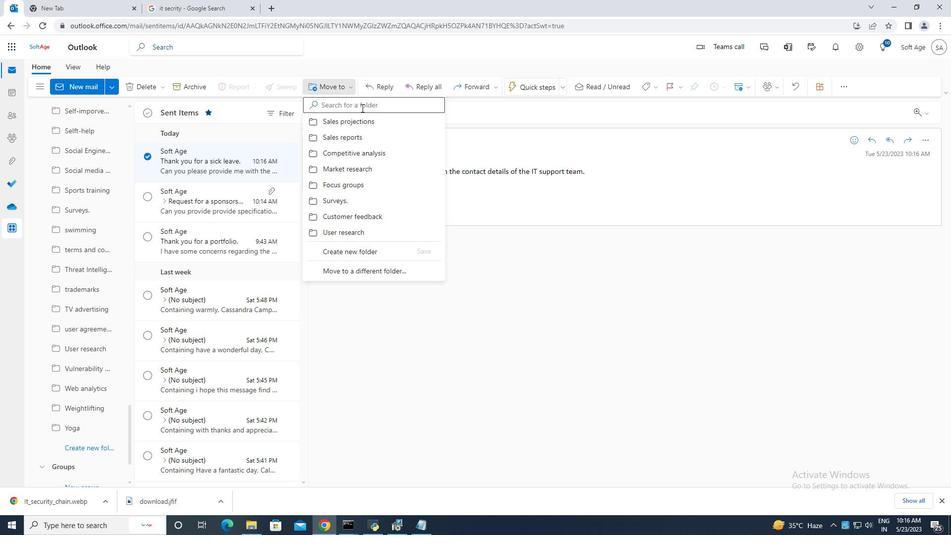 
Action: Key pressed sales<Key.space>projections
Screenshot: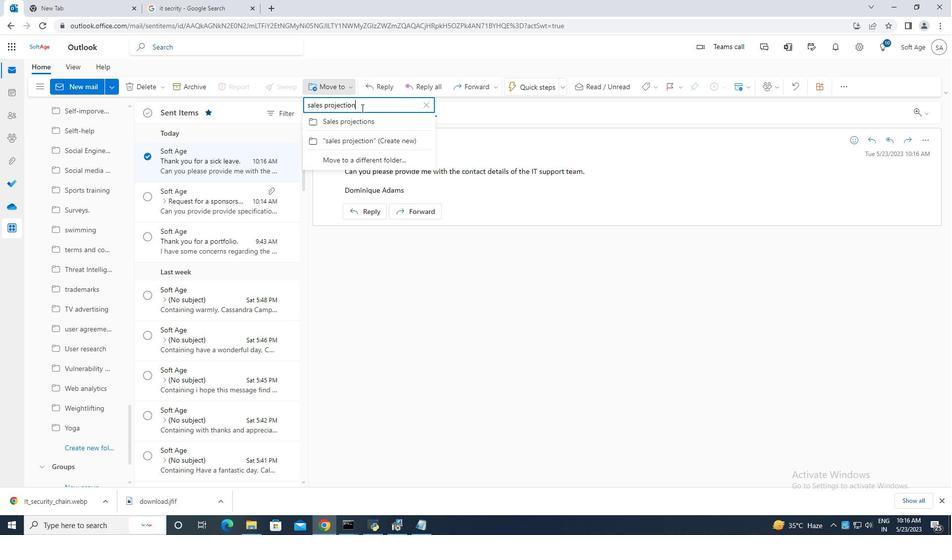 
Action: Mouse moved to (355, 122)
Screenshot: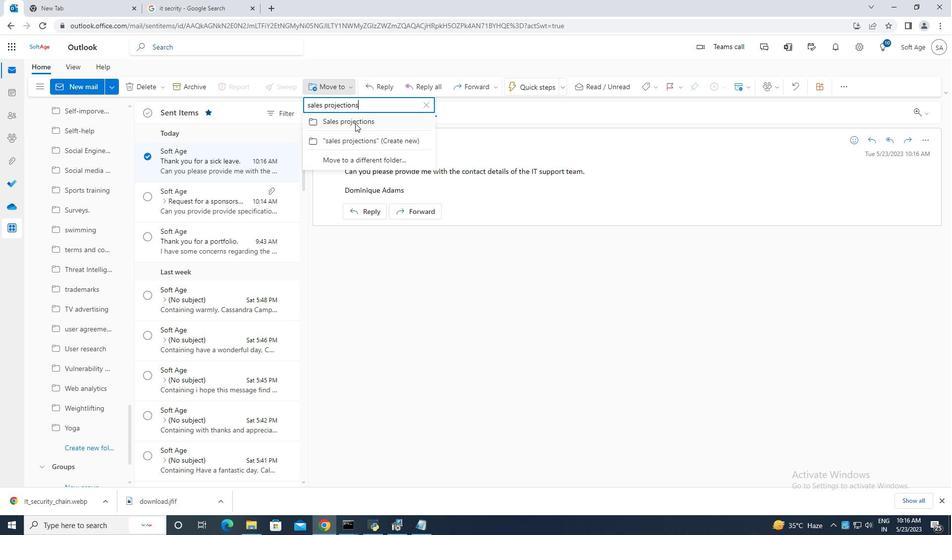 
Action: Mouse pressed left at (355, 122)
Screenshot: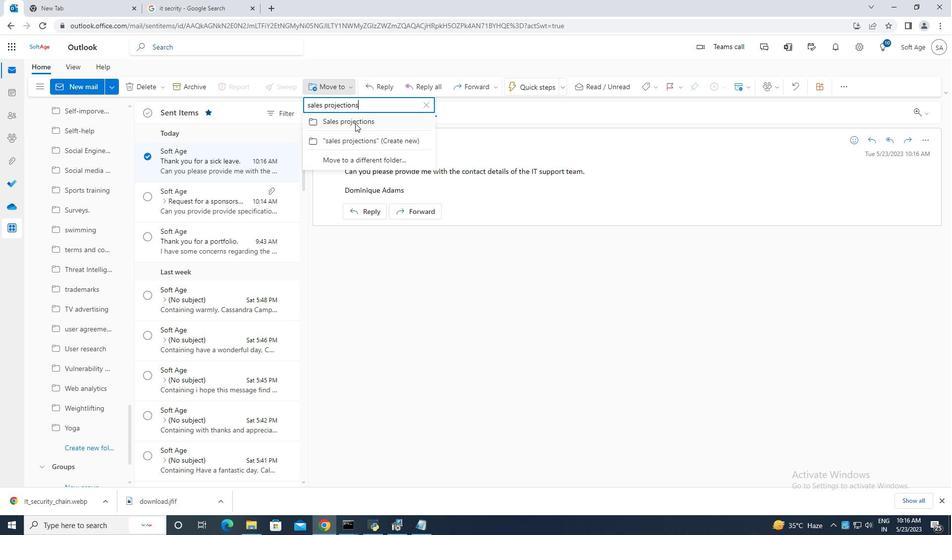 
Action: Mouse moved to (502, 379)
Screenshot: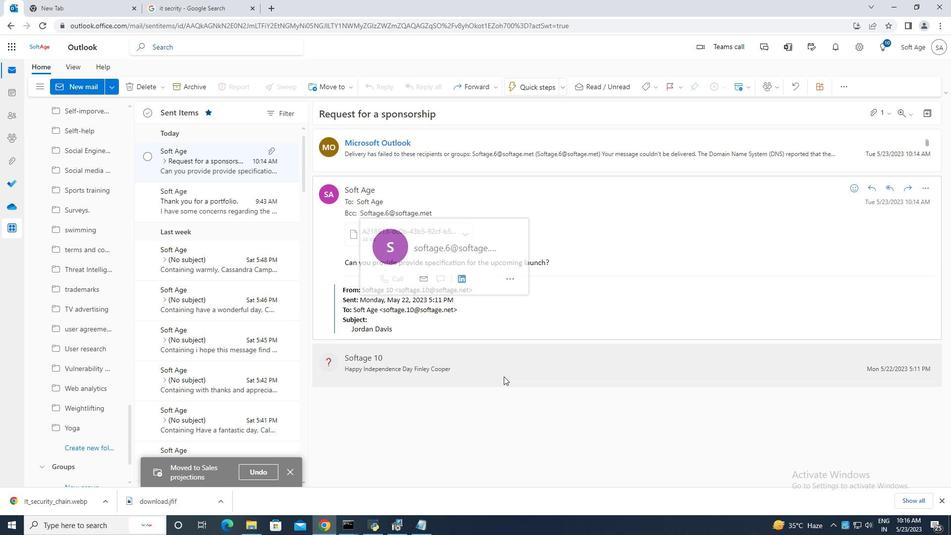 
